 Task: Add a signature Gunner Ward containing With warm thanks and appreciation, Gunner Ward to email address softage.2@softage.net and add a label Goals
Action: Mouse moved to (226, 422)
Screenshot: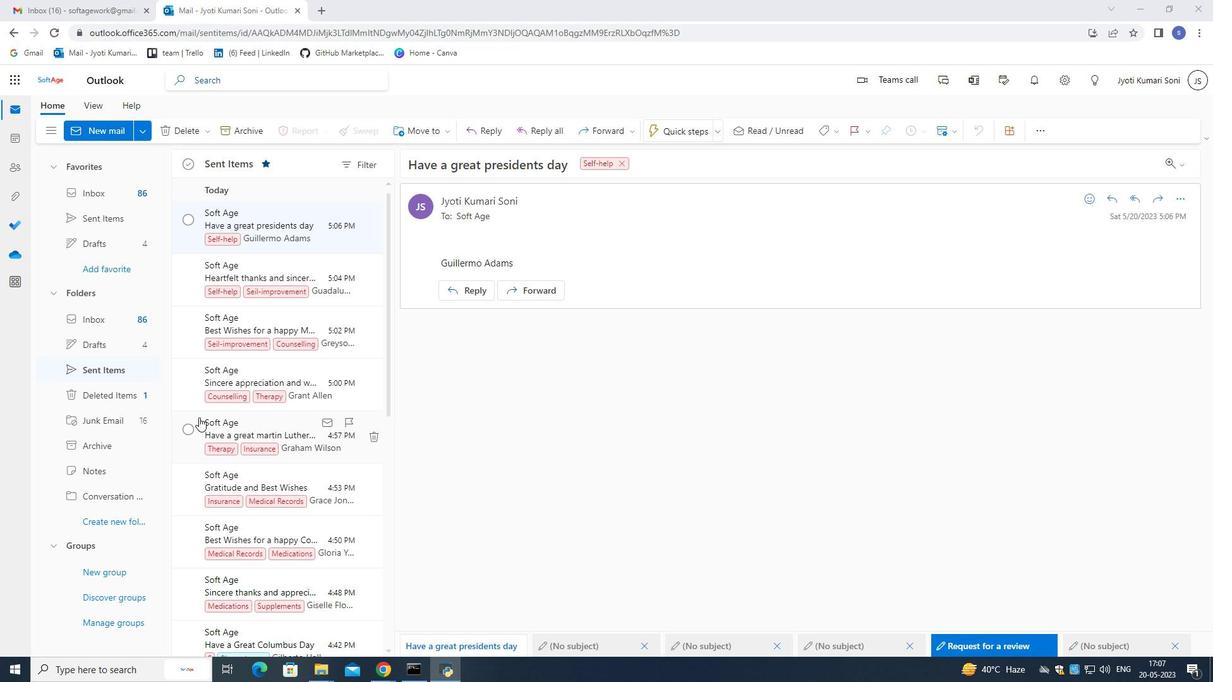 
Action: Mouse scrolled (226, 421) with delta (0, 0)
Screenshot: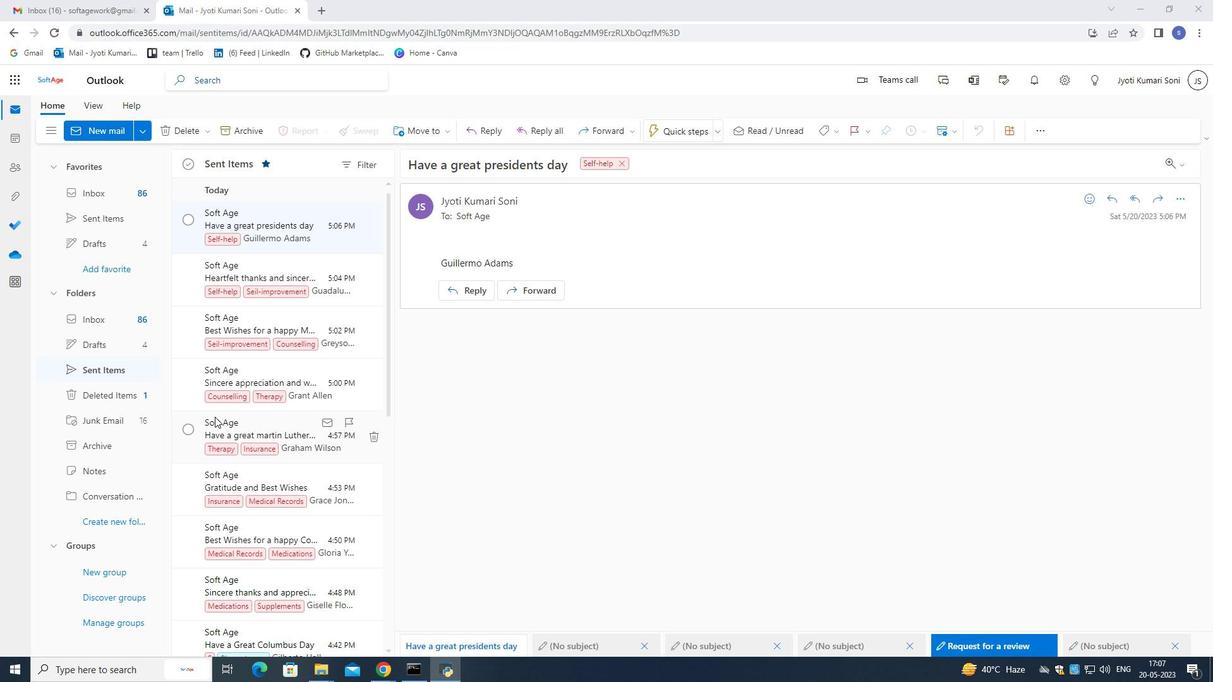 
Action: Mouse moved to (228, 422)
Screenshot: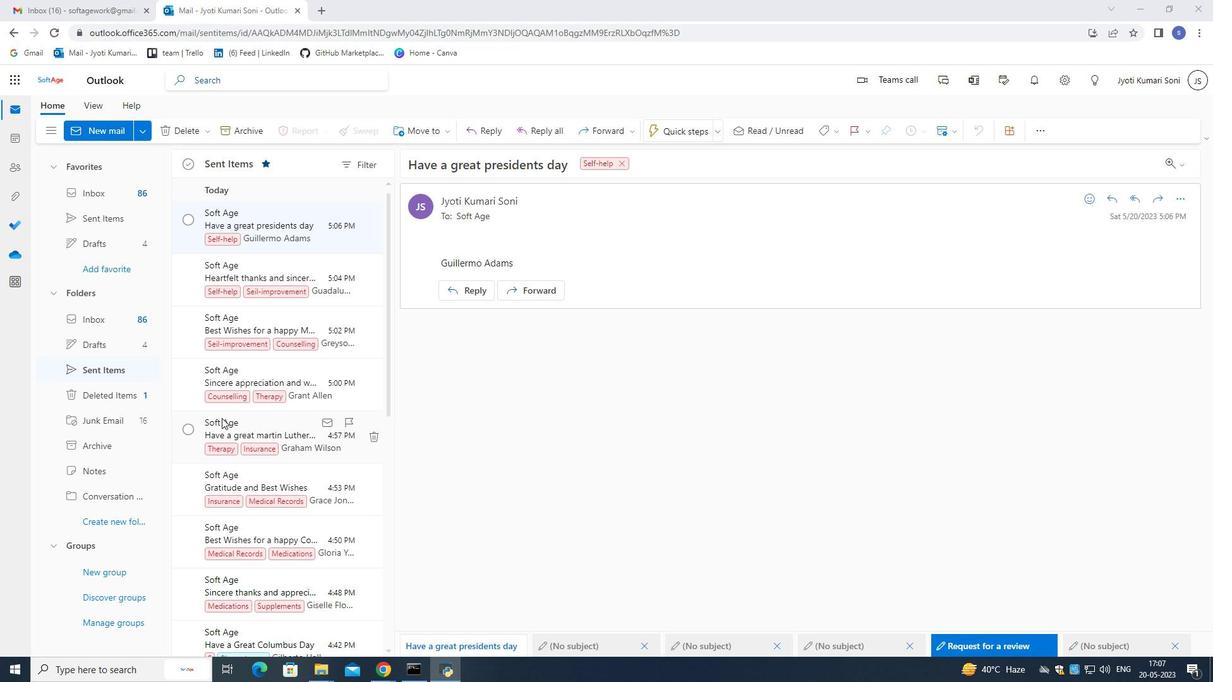 
Action: Mouse scrolled (228, 422) with delta (0, 0)
Screenshot: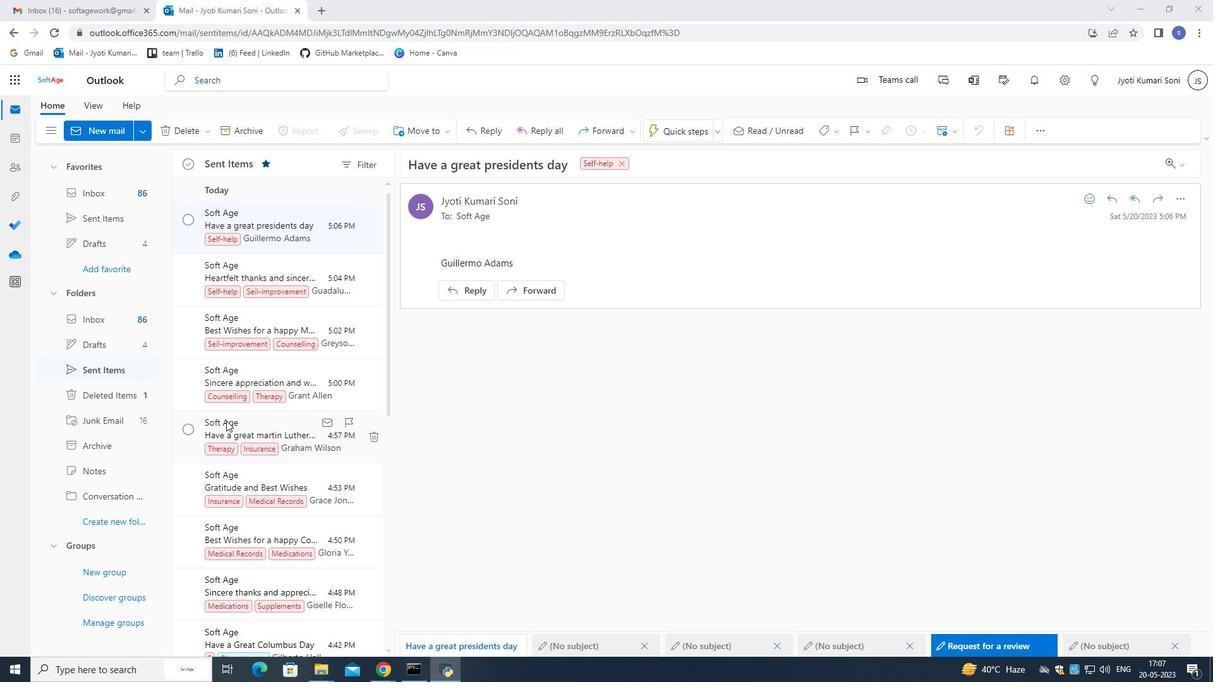 
Action: Mouse scrolled (228, 422) with delta (0, 0)
Screenshot: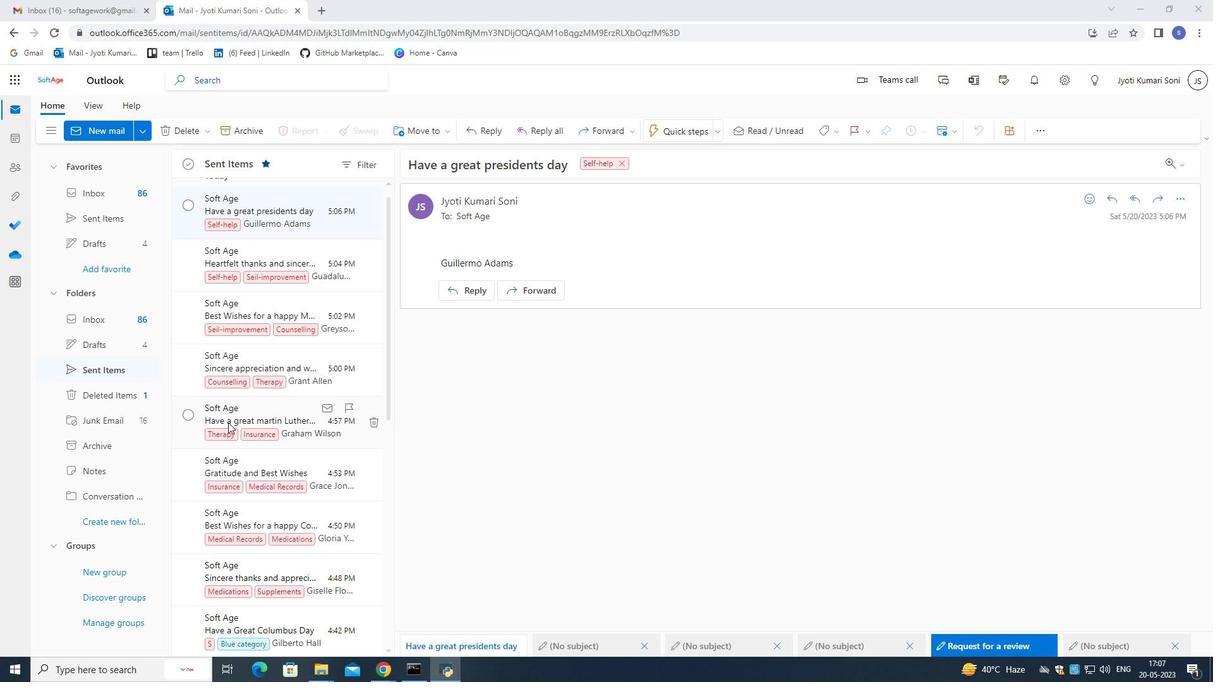 
Action: Mouse scrolled (228, 423) with delta (0, 0)
Screenshot: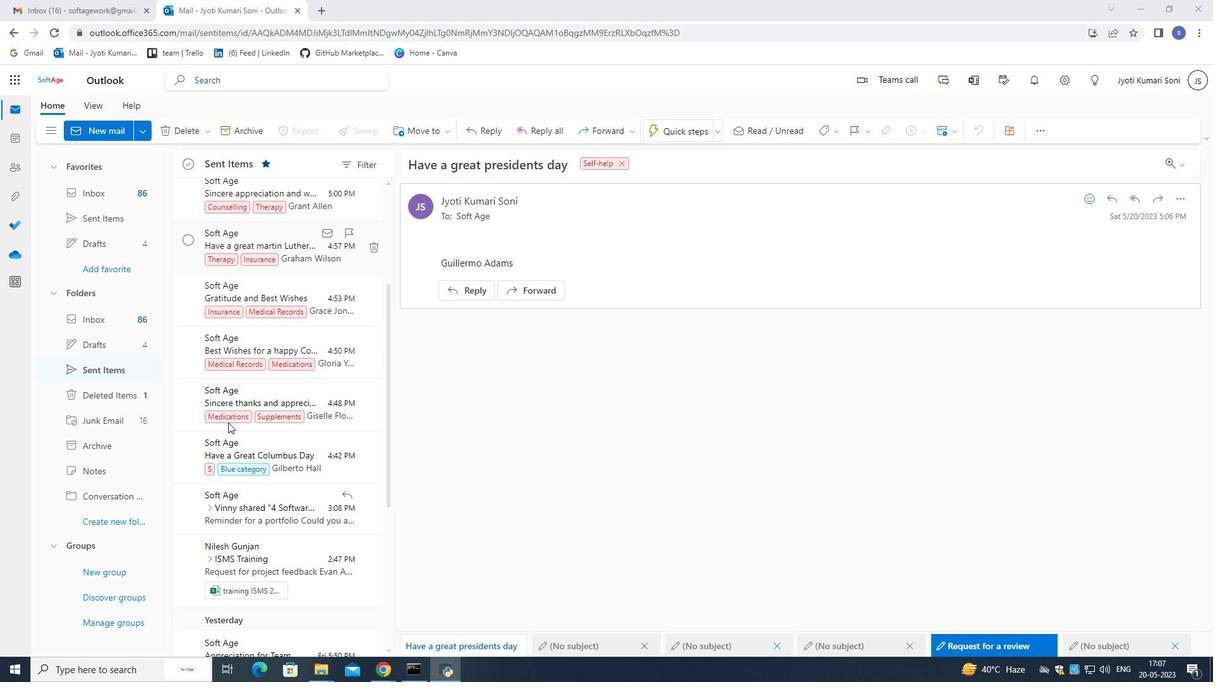 
Action: Mouse scrolled (228, 423) with delta (0, 0)
Screenshot: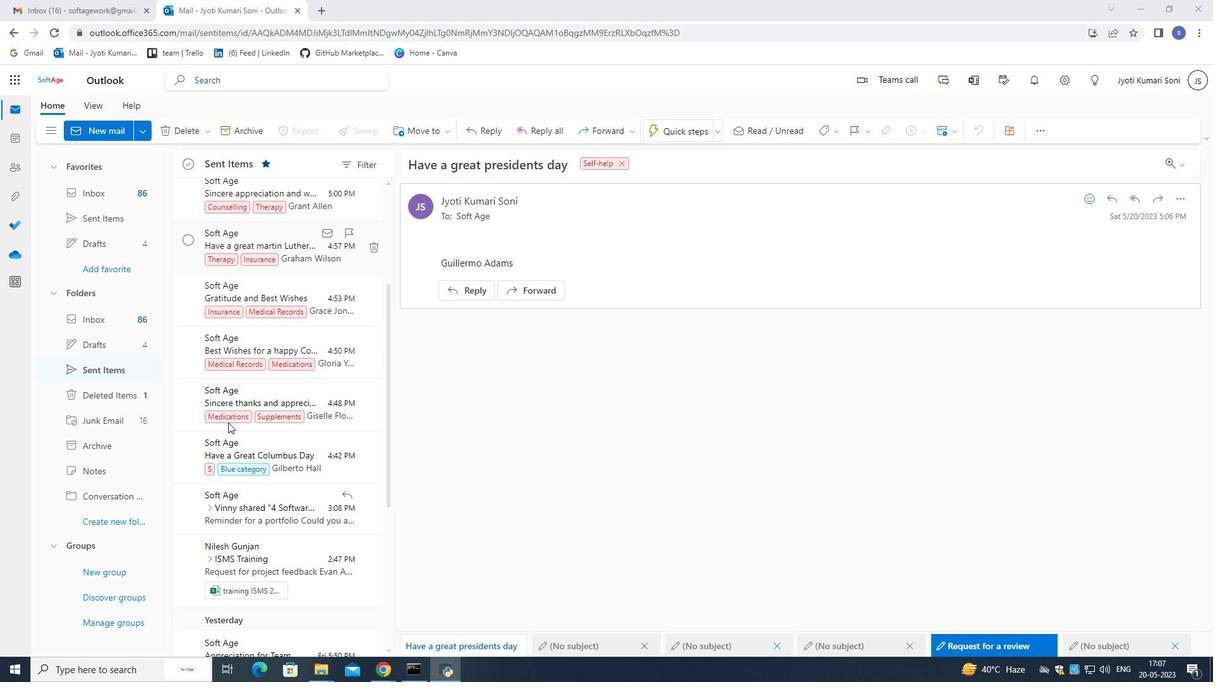 
Action: Mouse scrolled (228, 423) with delta (0, 0)
Screenshot: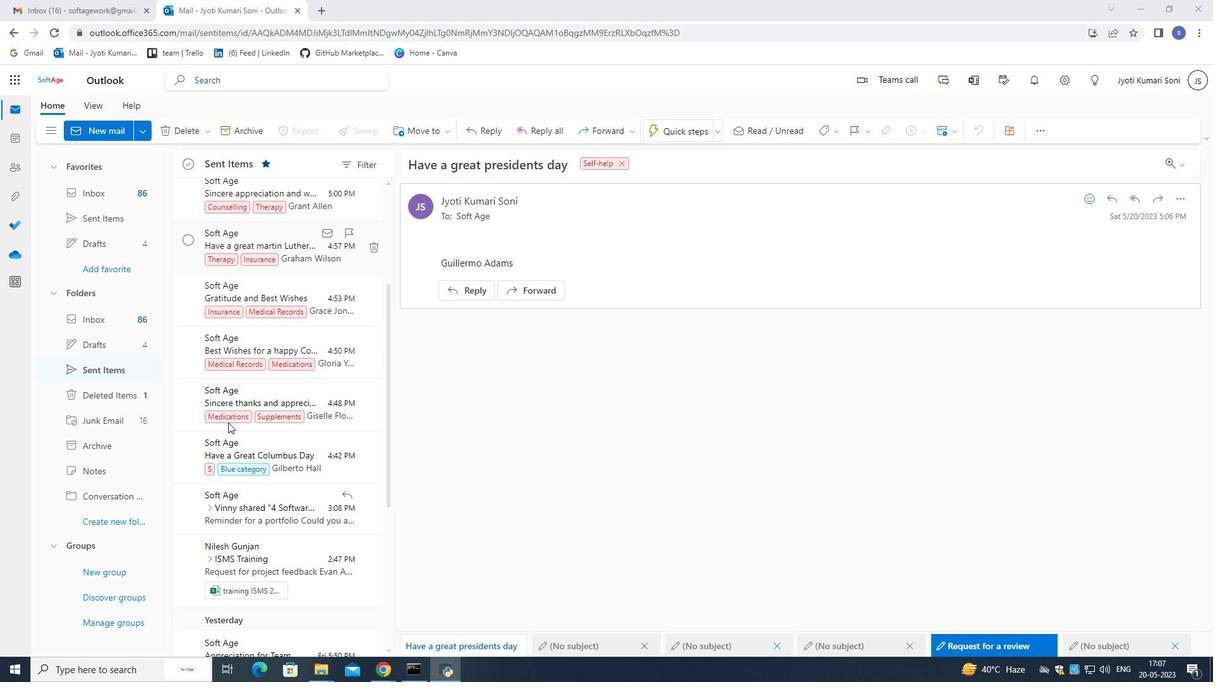 
Action: Mouse scrolled (228, 423) with delta (0, 0)
Screenshot: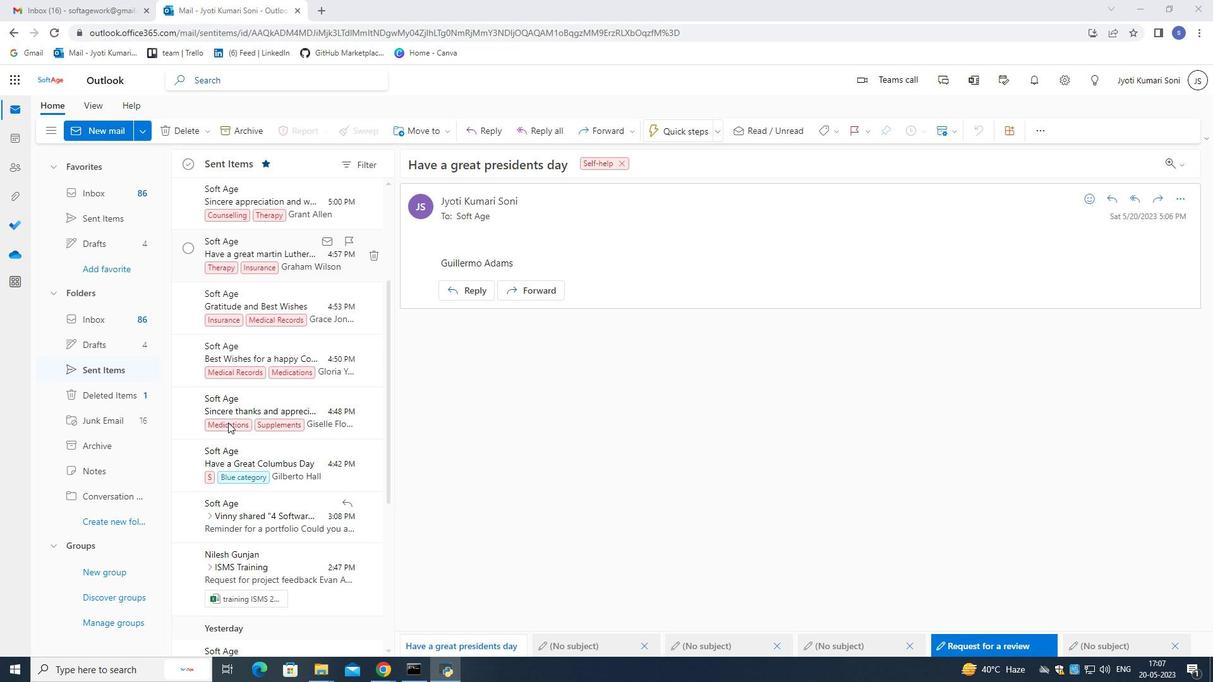 
Action: Mouse scrolled (228, 423) with delta (0, 0)
Screenshot: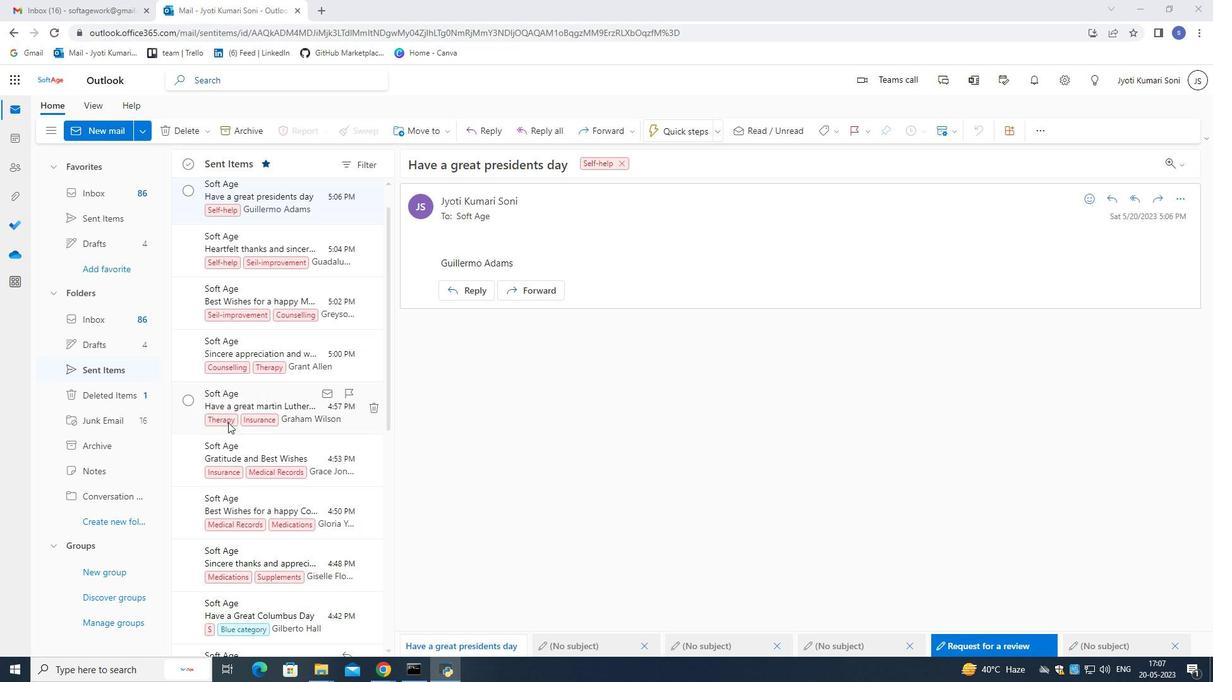 
Action: Mouse scrolled (228, 423) with delta (0, 0)
Screenshot: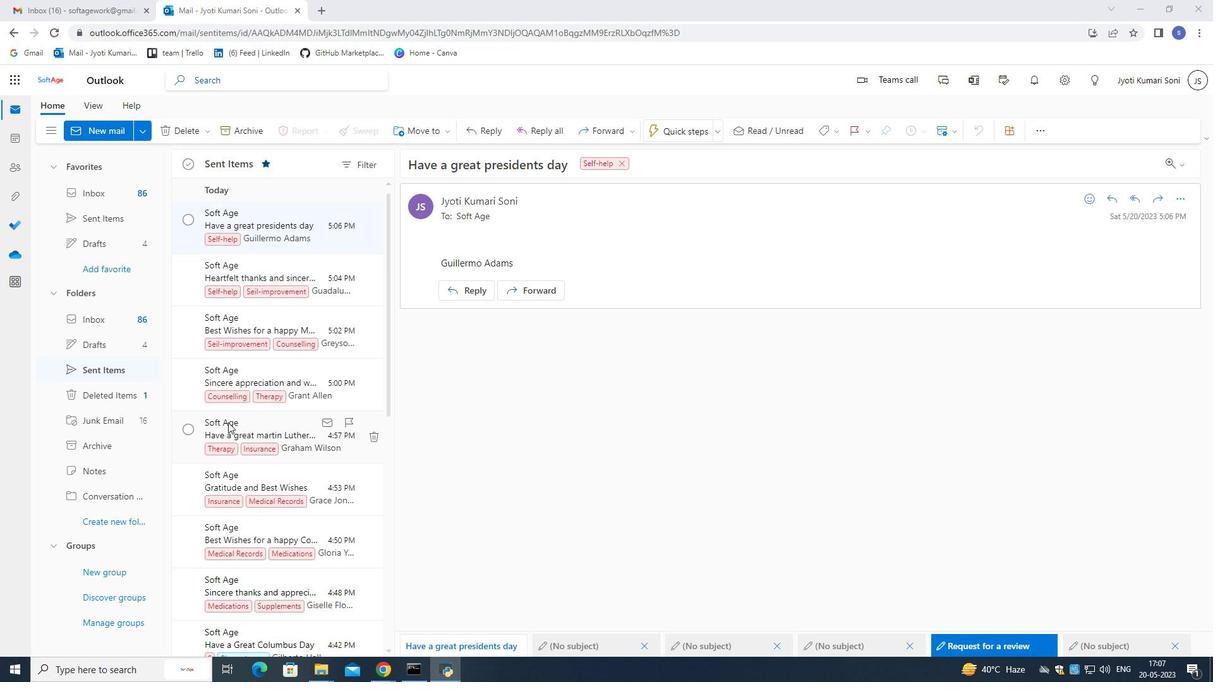 
Action: Mouse moved to (104, 131)
Screenshot: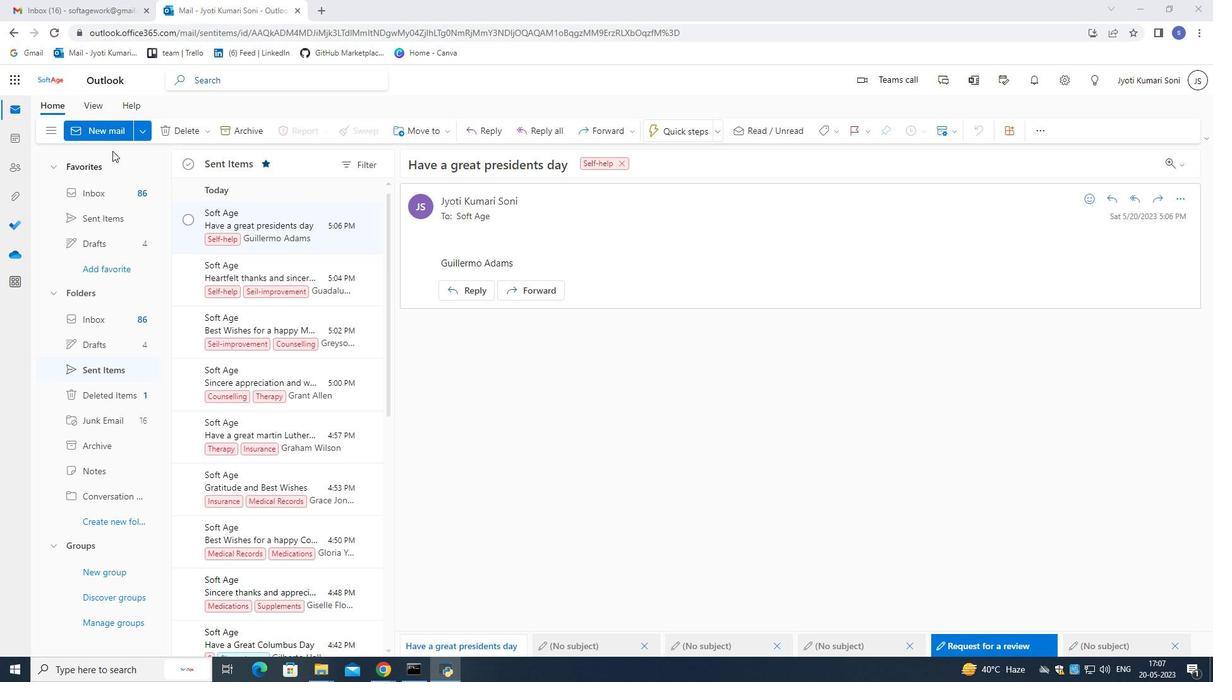 
Action: Mouse pressed left at (104, 131)
Screenshot: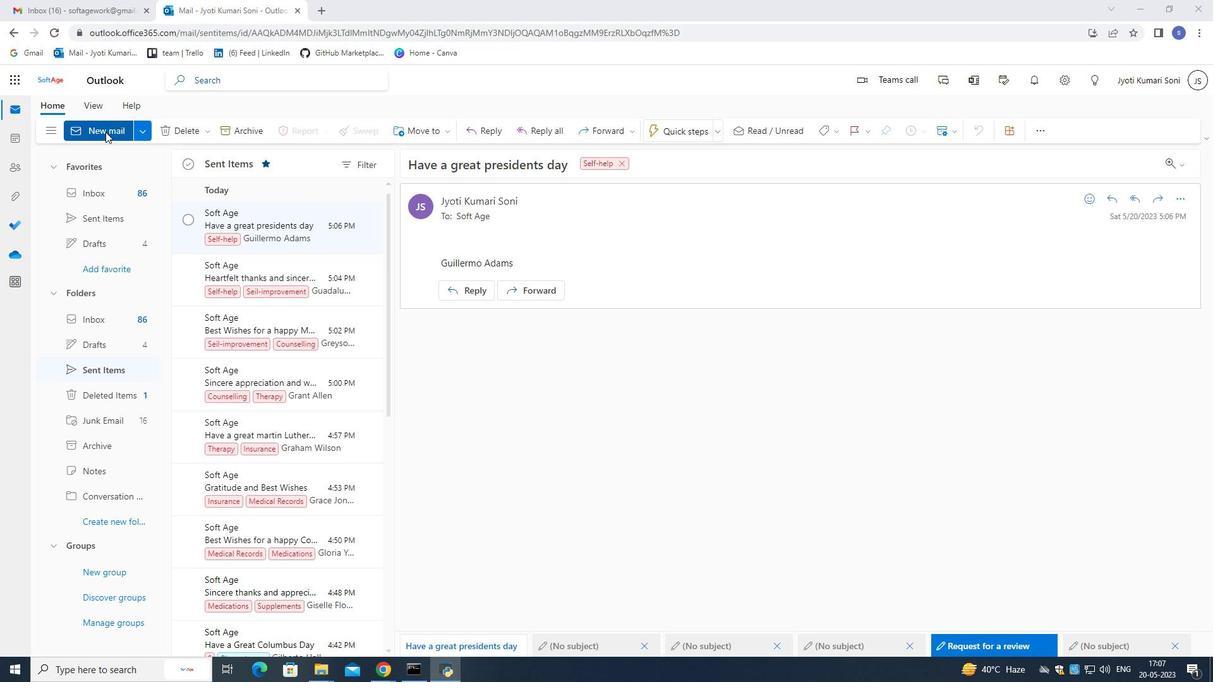 
Action: Mouse moved to (865, 131)
Screenshot: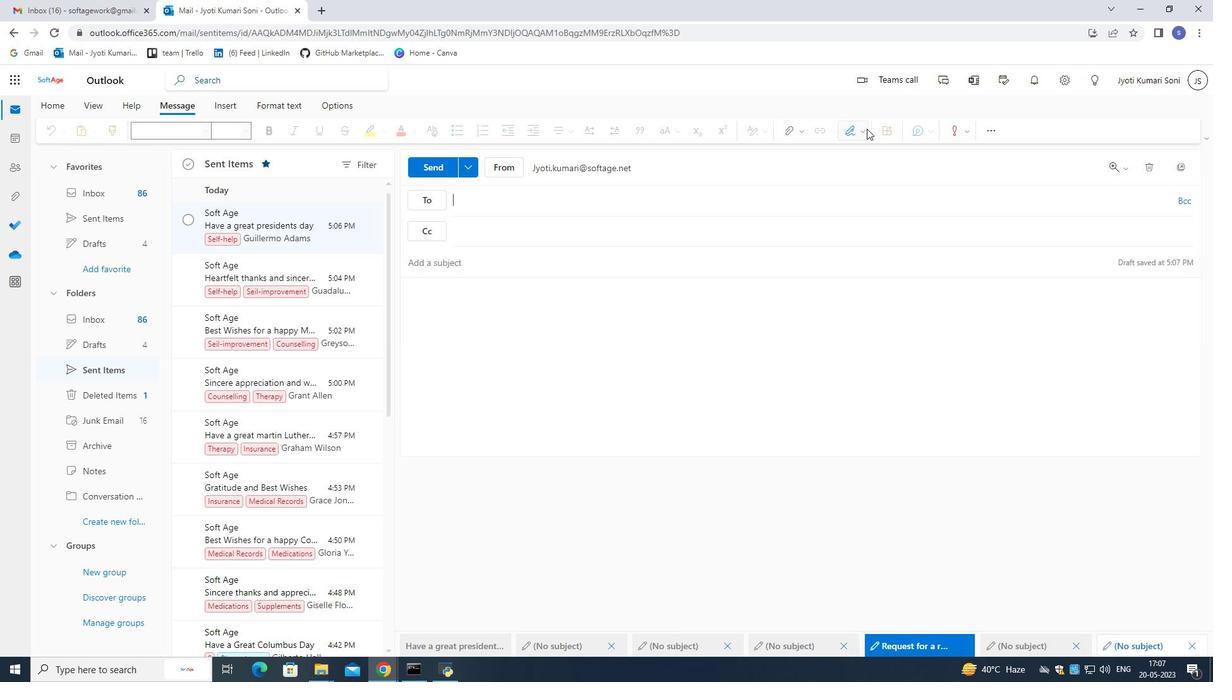 
Action: Mouse pressed left at (865, 131)
Screenshot: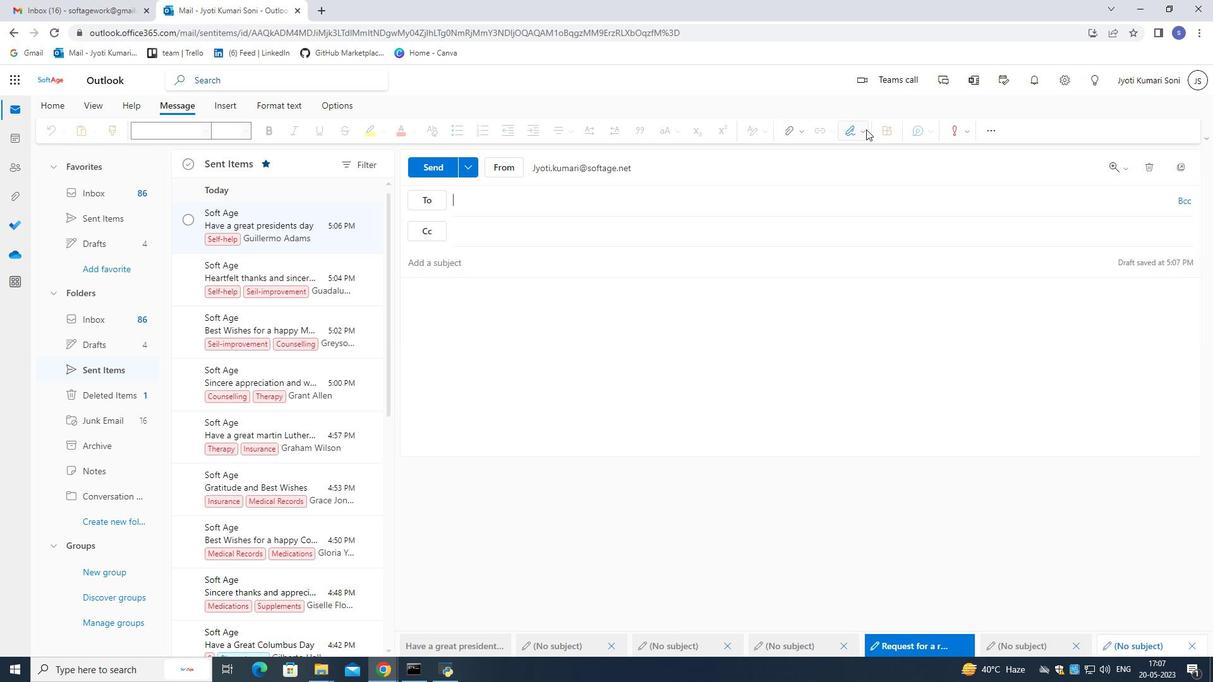 
Action: Mouse moved to (836, 527)
Screenshot: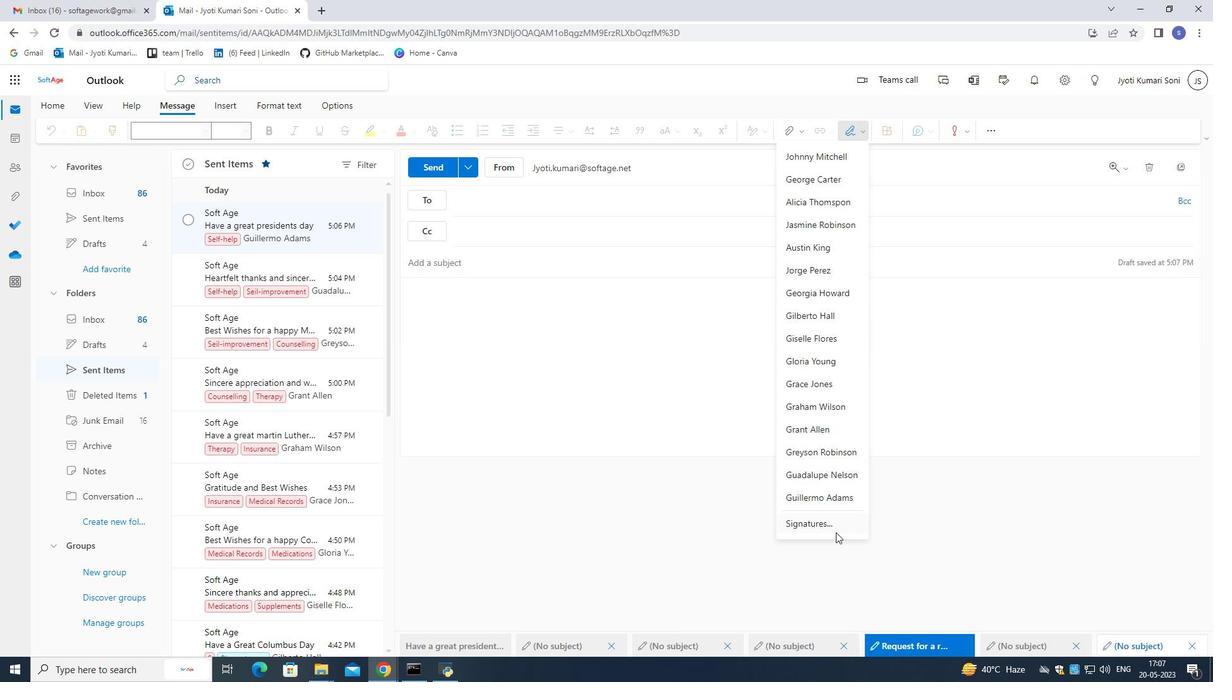 
Action: Mouse pressed left at (836, 527)
Screenshot: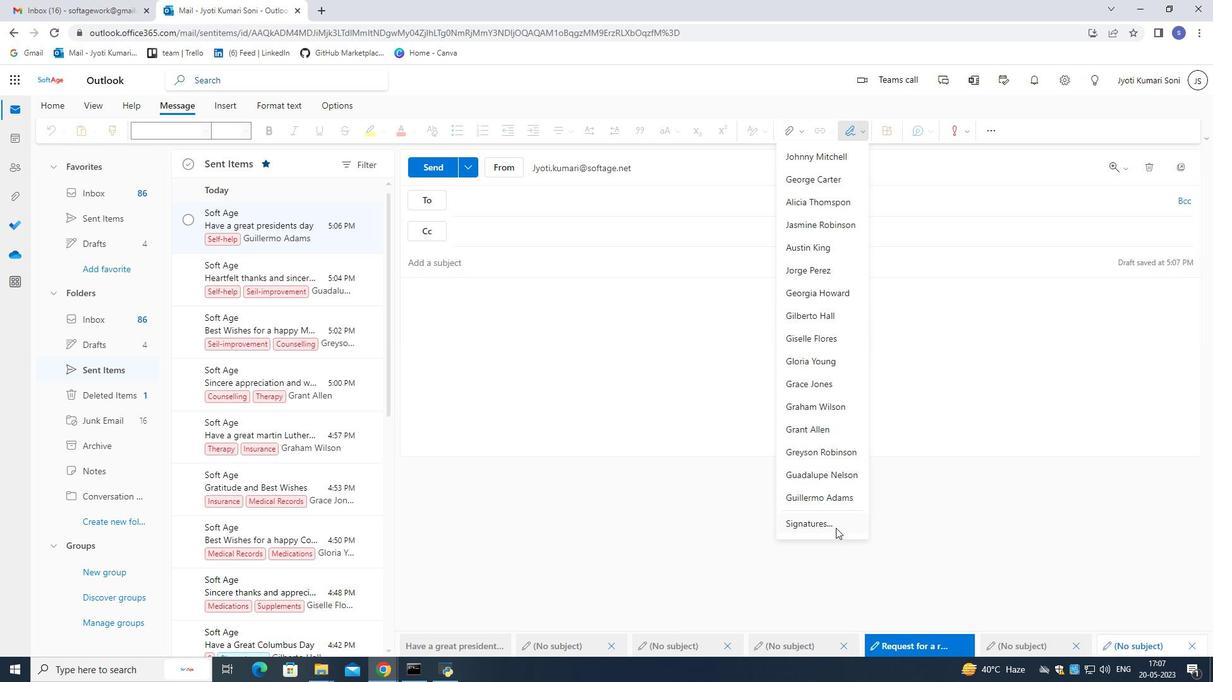 
Action: Key pressed <Key.shift>Ward<Key.space><Key.shift><Key.shift><Key.shift><Key.shift><Key.shift><Key.shift><Key.shift><Key.shift><Key.shift><Key.shift><Key.shift><Key.shift><Key.shift><Key.shift><Key.shift><Key.shift><Key.shift><Key.shift><Key.shift><Key.shift><Key.shift><Key.shift><Key.shift><Key.shift><Key.shift><Key.shift><Key.shift><Key.shift><Key.shift><Key.shift><Key.shift><Key.shift><Key.left><Key.left><Key.left><Key.left><Key.backspace><Key.backspace><Key.backspace><Key.delete><Key.delete><Key.delete><Key.delete>
Screenshot: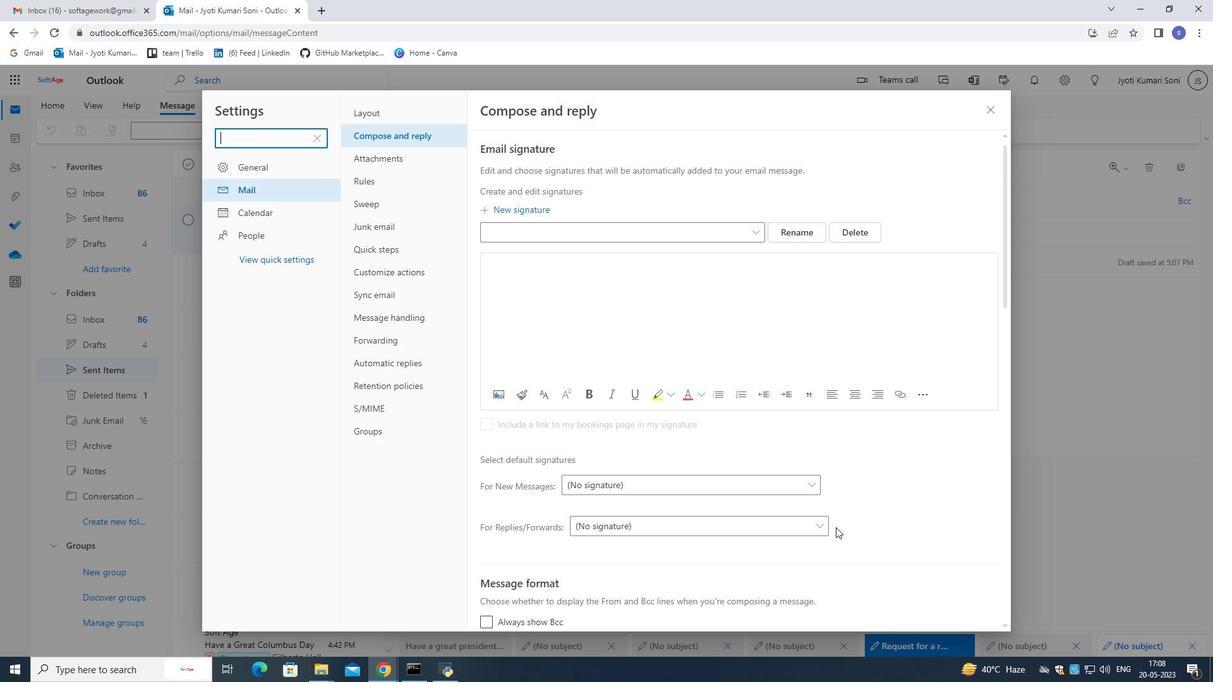 
Action: Mouse moved to (800, 229)
Screenshot: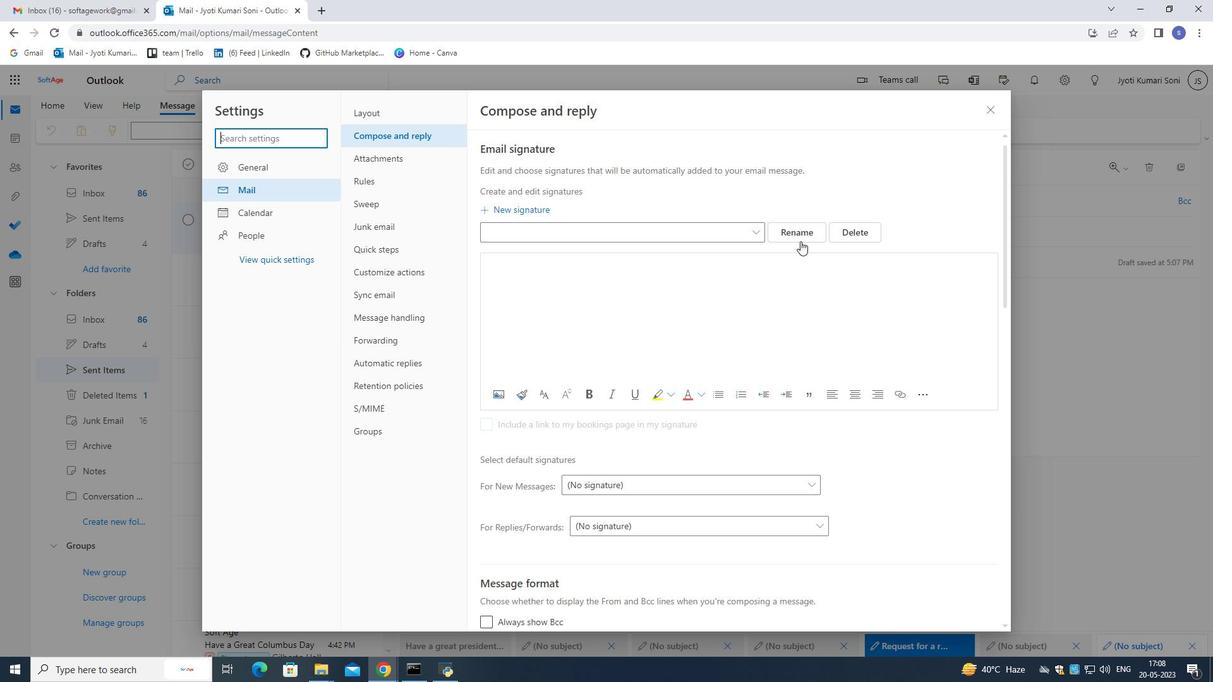 
Action: Mouse pressed left at (800, 229)
Screenshot: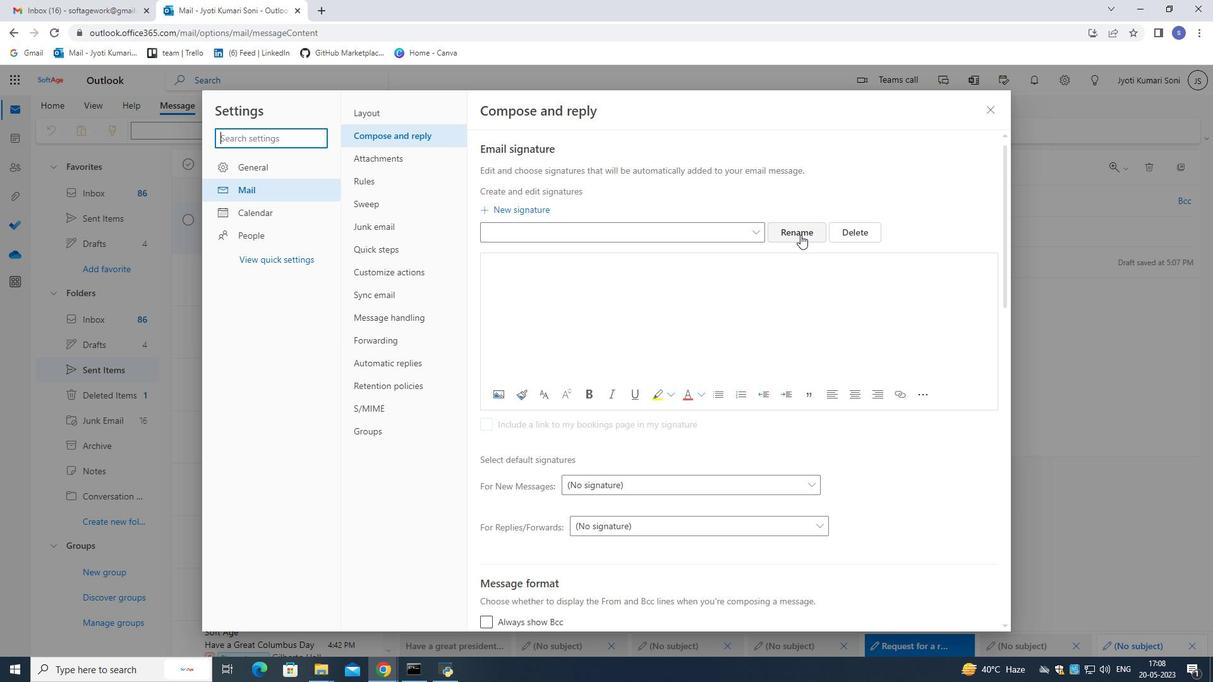 
Action: Mouse pressed left at (800, 229)
Screenshot: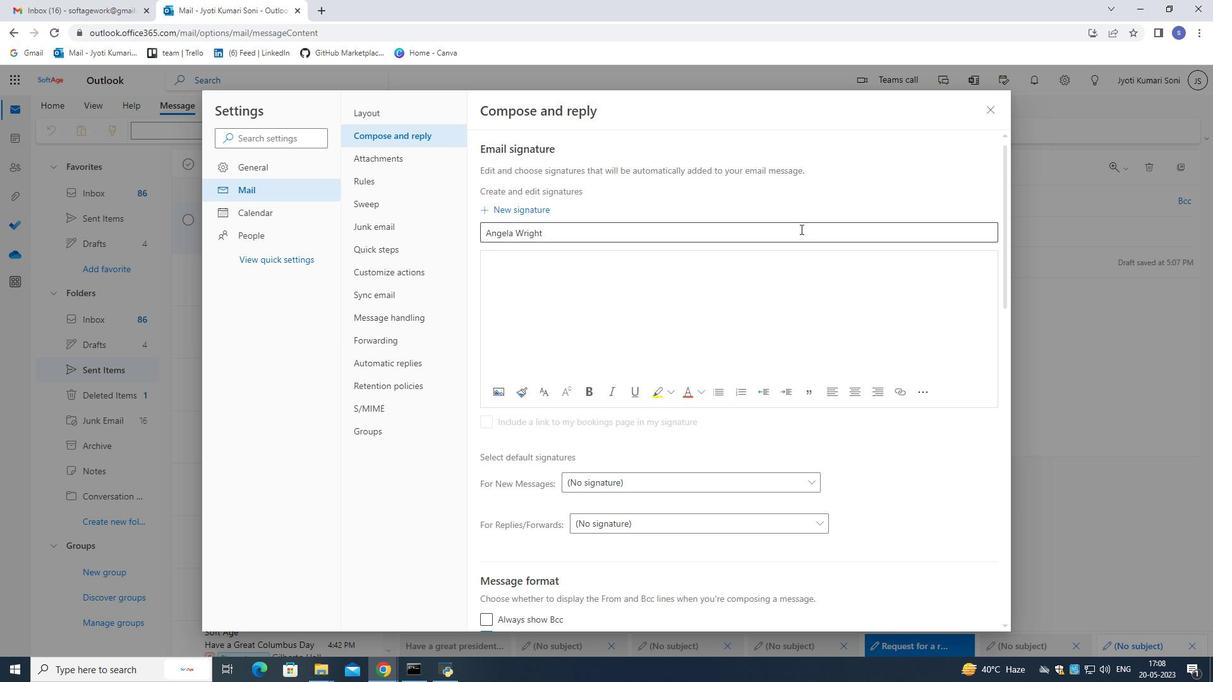 
Action: Mouse pressed left at (800, 229)
Screenshot: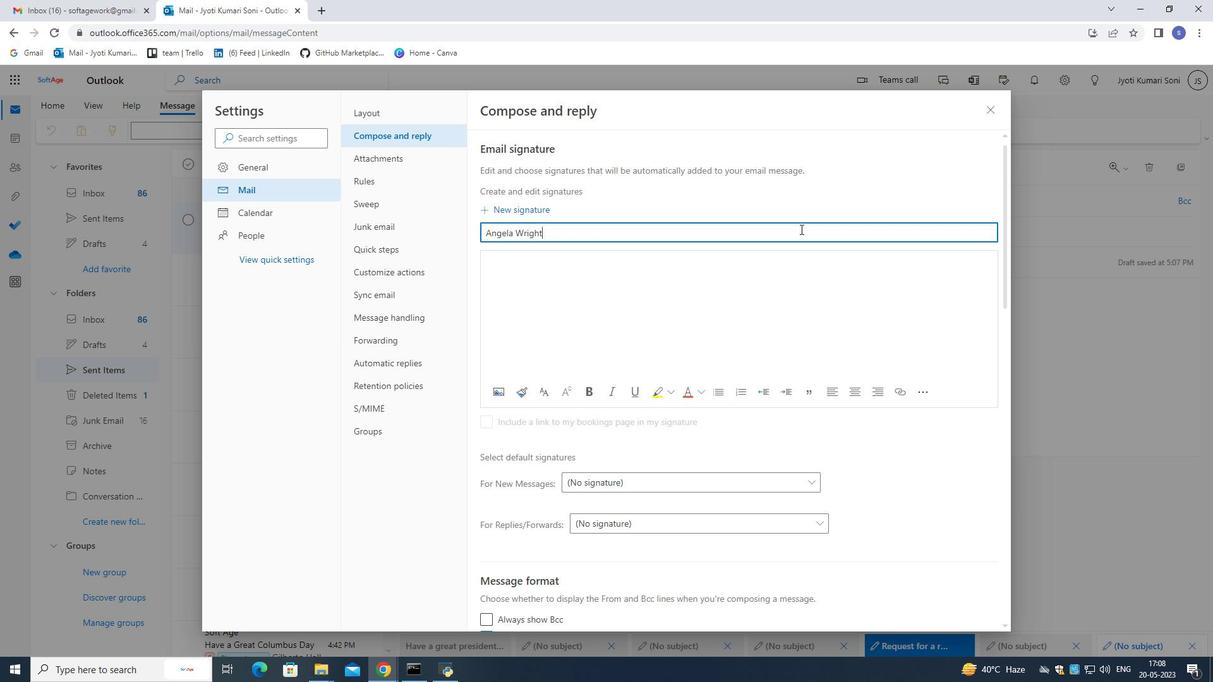 
Action: Mouse pressed left at (800, 229)
Screenshot: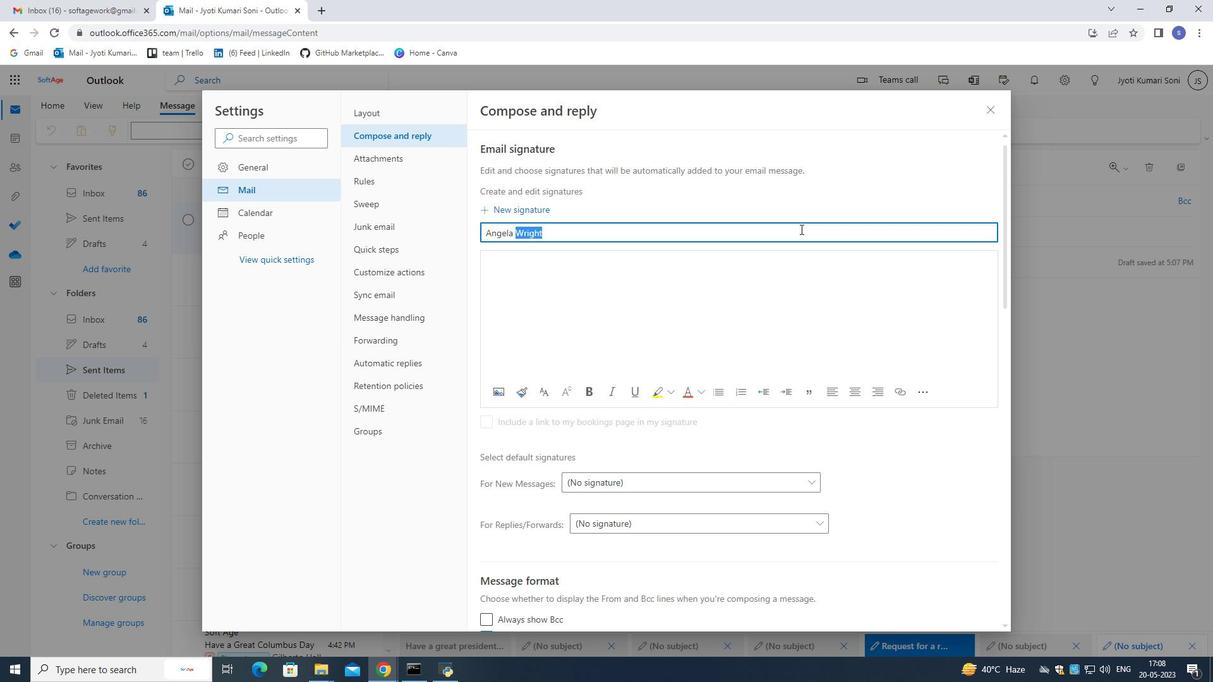 
Action: Key pressed <Key.shift><Key.shift><Key.shift><Key.shift><Key.shift><Key.shift><Key.shift><Key.shift><Key.shift><Key.shift><Key.shift><Key.shift><Key.shift><Key.shift><Key.shift><Key.shift><Key.shift><Key.shift><Key.shift><Key.shift><Key.shift><Key.shift><Key.shift><Key.shift><Key.shift><Key.shift><Key.shift><Key.shift><Key.shift><Key.shift><Key.shift><Key.shift><Key.shift><Key.shift><Key.shift><Key.shift><Key.shift><Key.shift><Key.shift><Key.shift><Key.shift><Key.shift><Key.shift><Key.shift><Key.shift><Key.shift>Gunner<Key.space><Key.shift>Ward
Screenshot: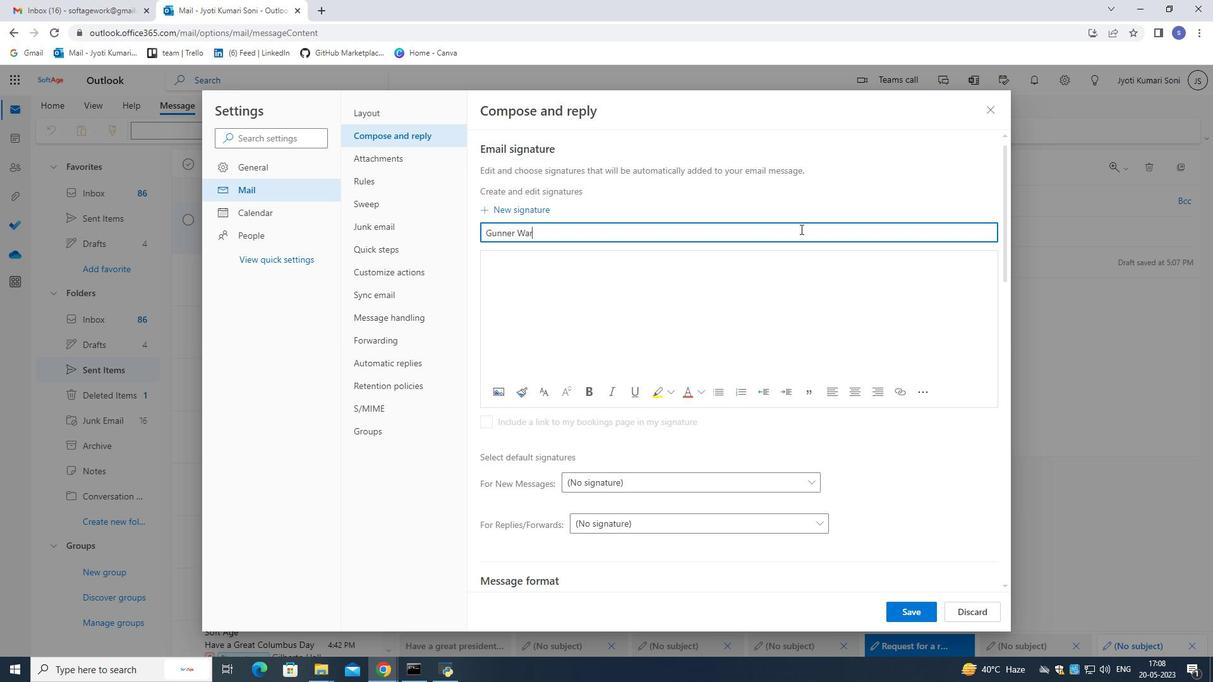 
Action: Mouse pressed left at (800, 229)
Screenshot: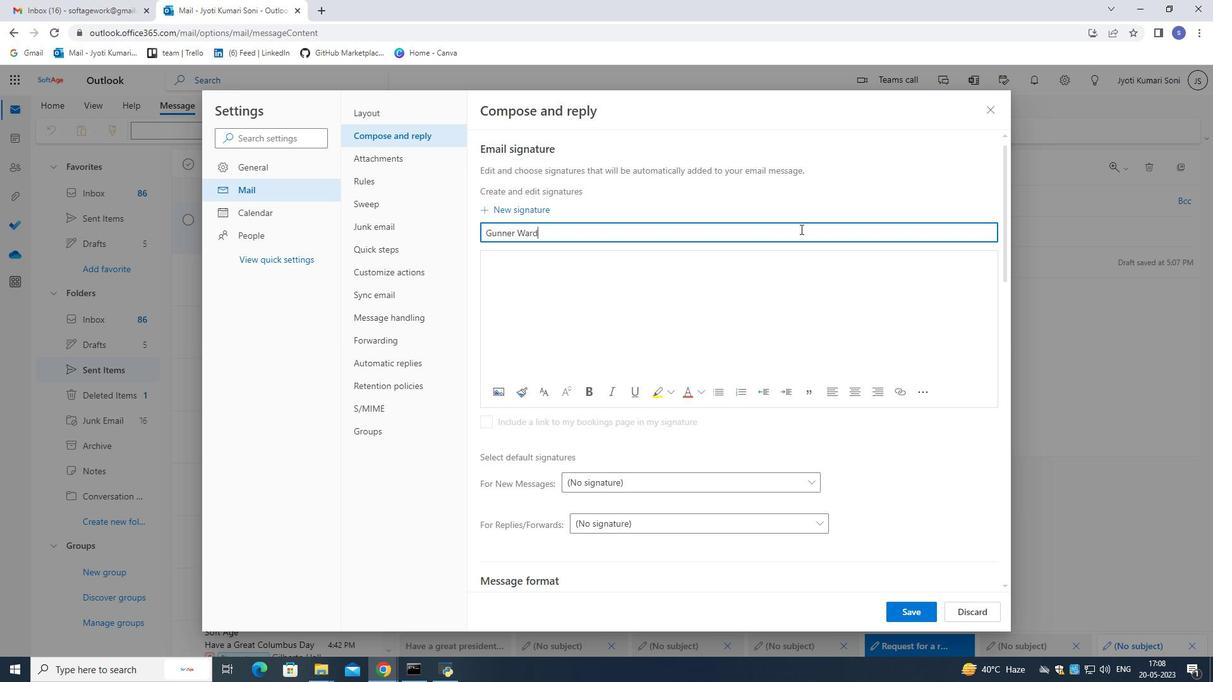 
Action: Mouse pressed left at (800, 229)
Screenshot: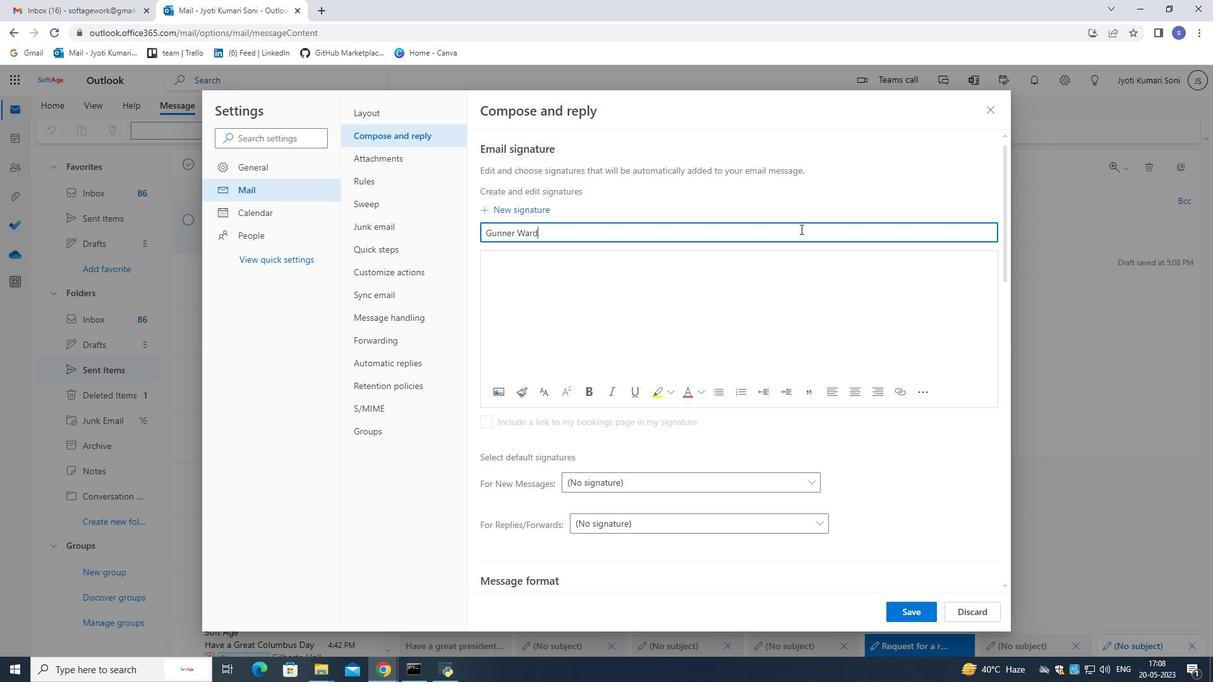 
Action: Mouse pressed left at (800, 229)
Screenshot: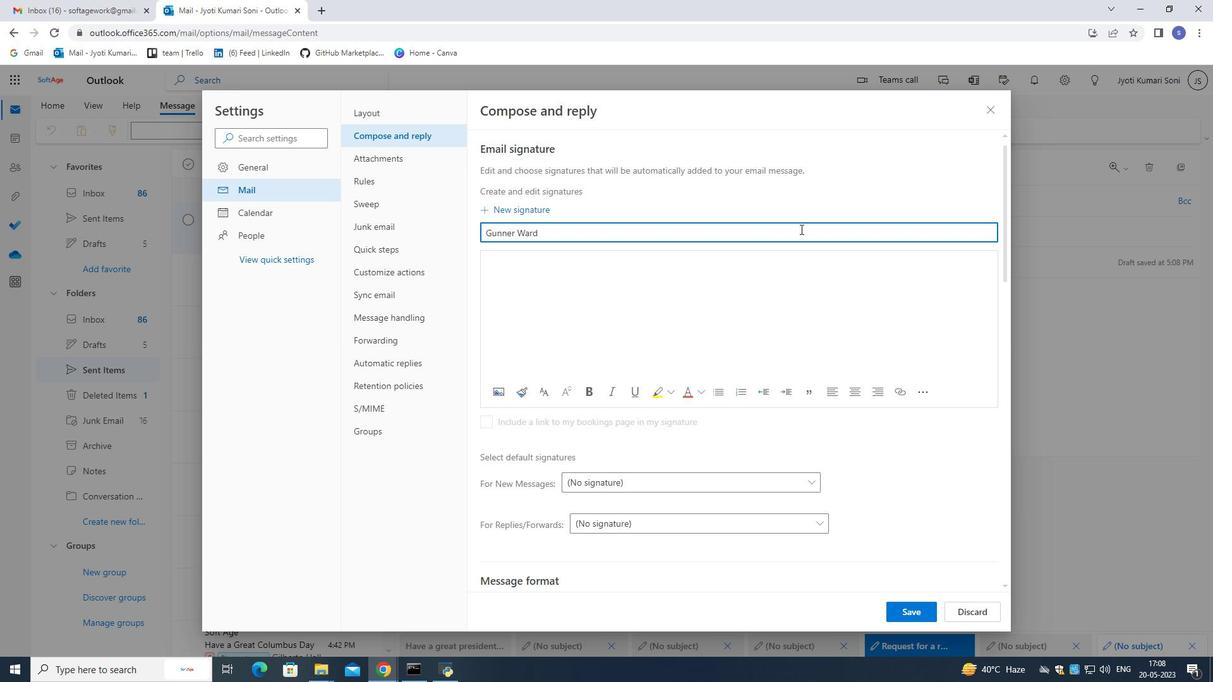 
Action: Mouse pressed left at (800, 229)
Screenshot: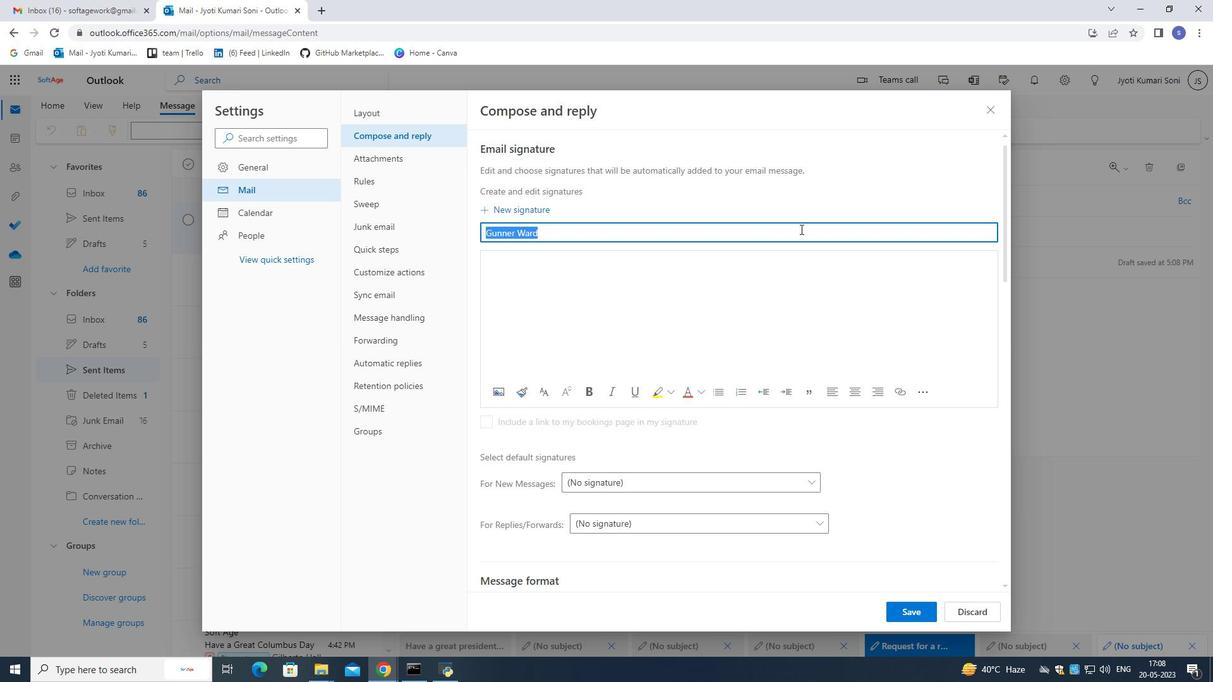 
Action: Key pressed ctrl+C
Screenshot: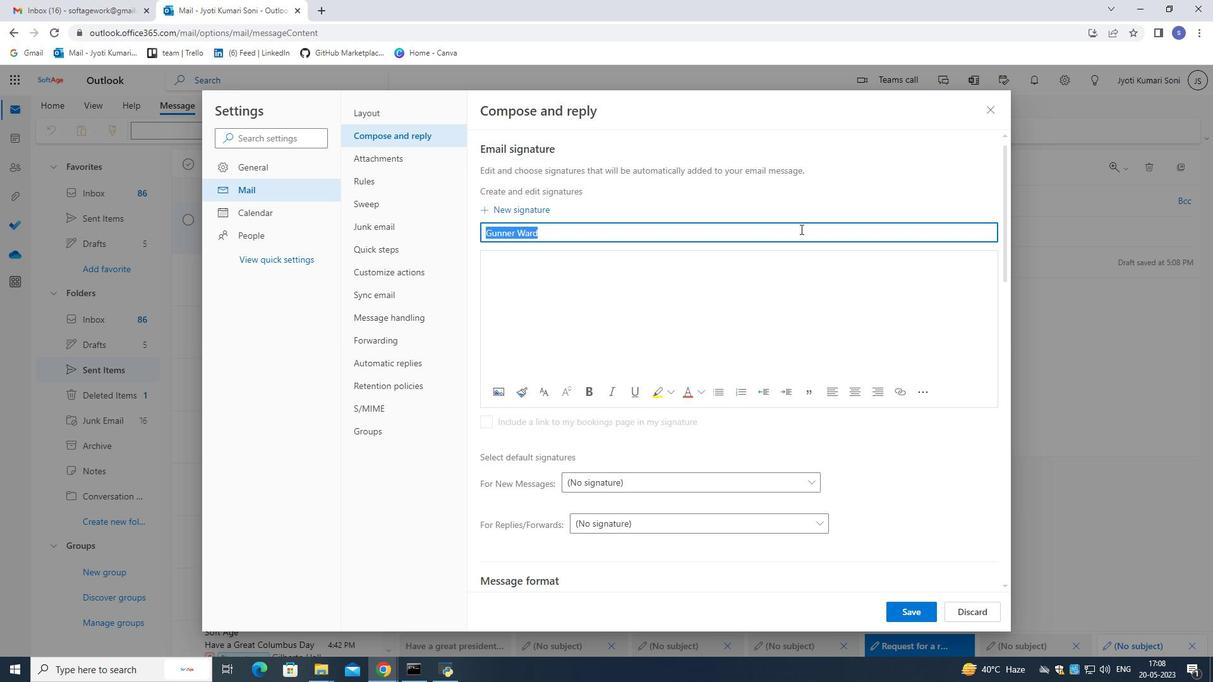 
Action: Mouse moved to (800, 274)
Screenshot: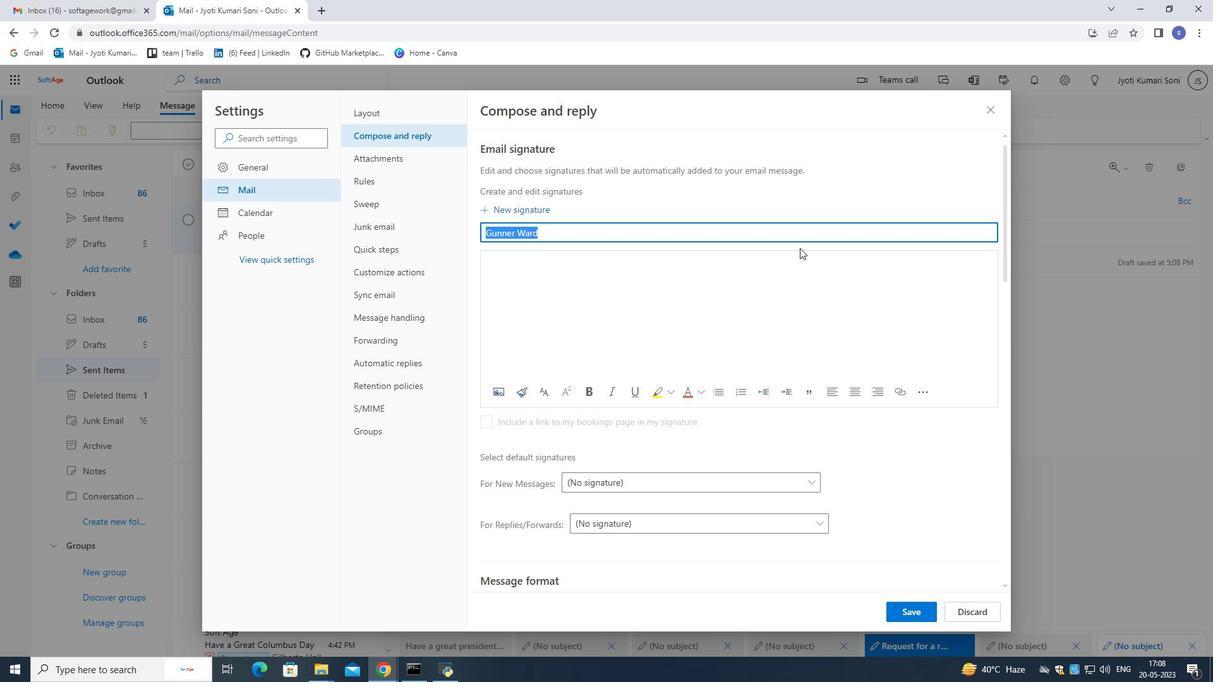 
Action: Mouse pressed left at (800, 274)
Screenshot: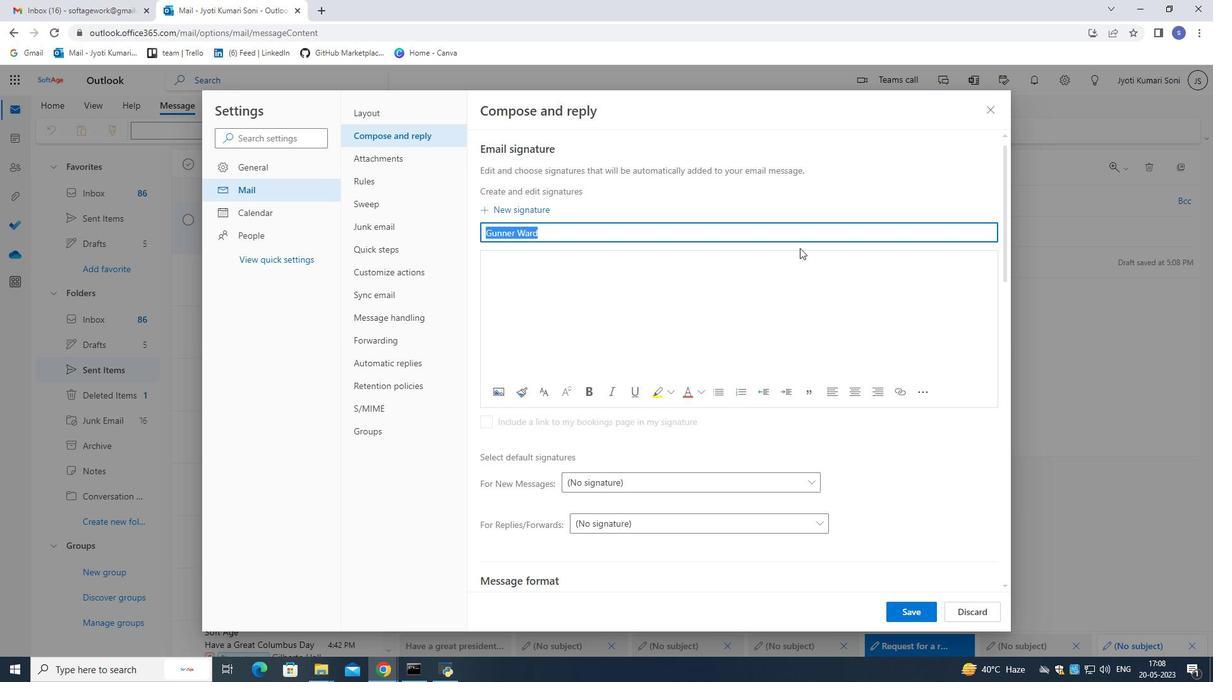 
Action: Key pressed ctrl+V
Screenshot: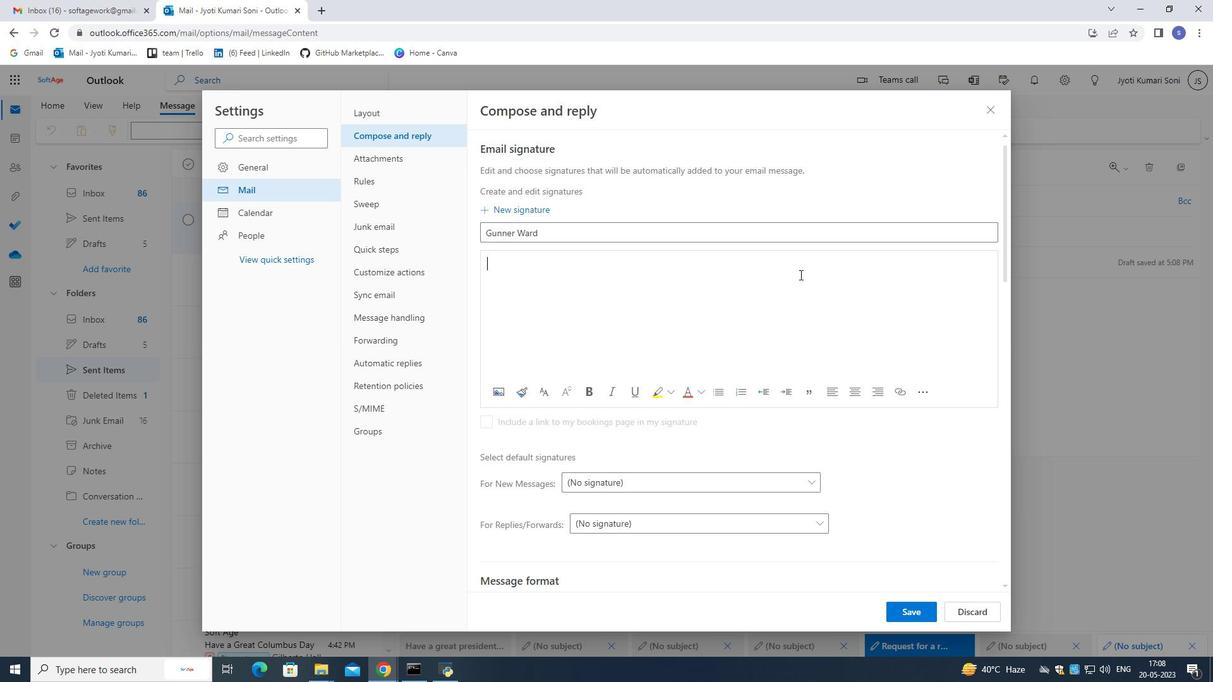 
Action: Mouse moved to (912, 610)
Screenshot: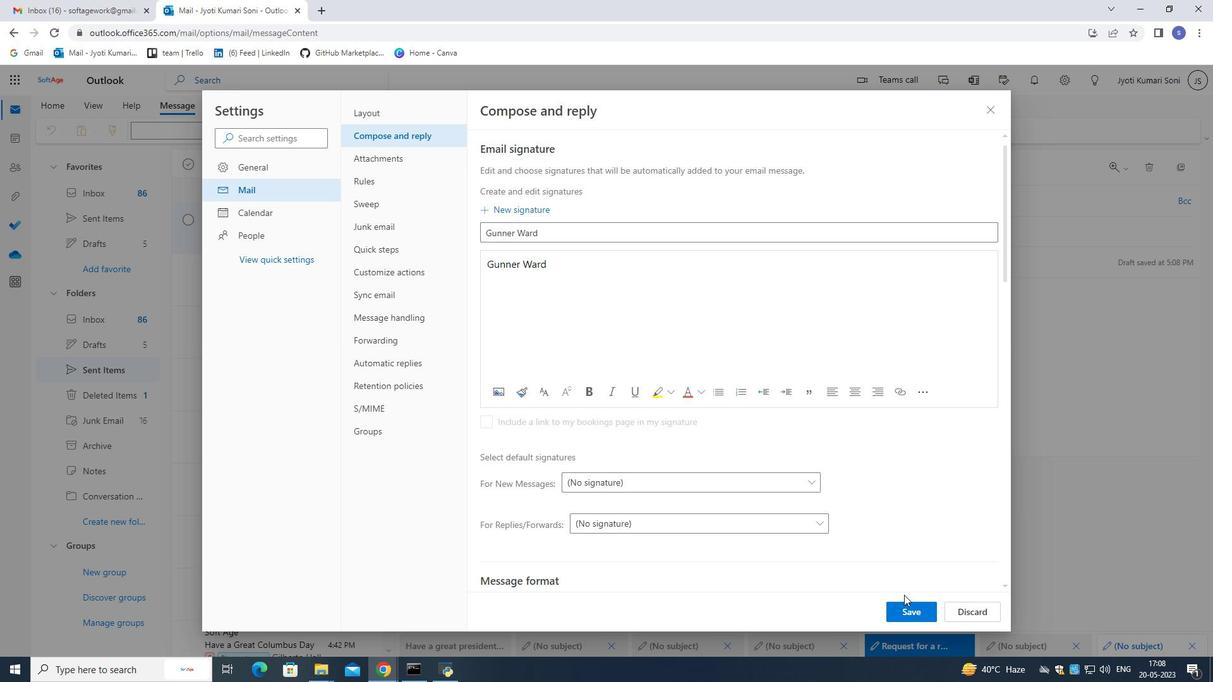 
Action: Mouse pressed left at (912, 610)
Screenshot: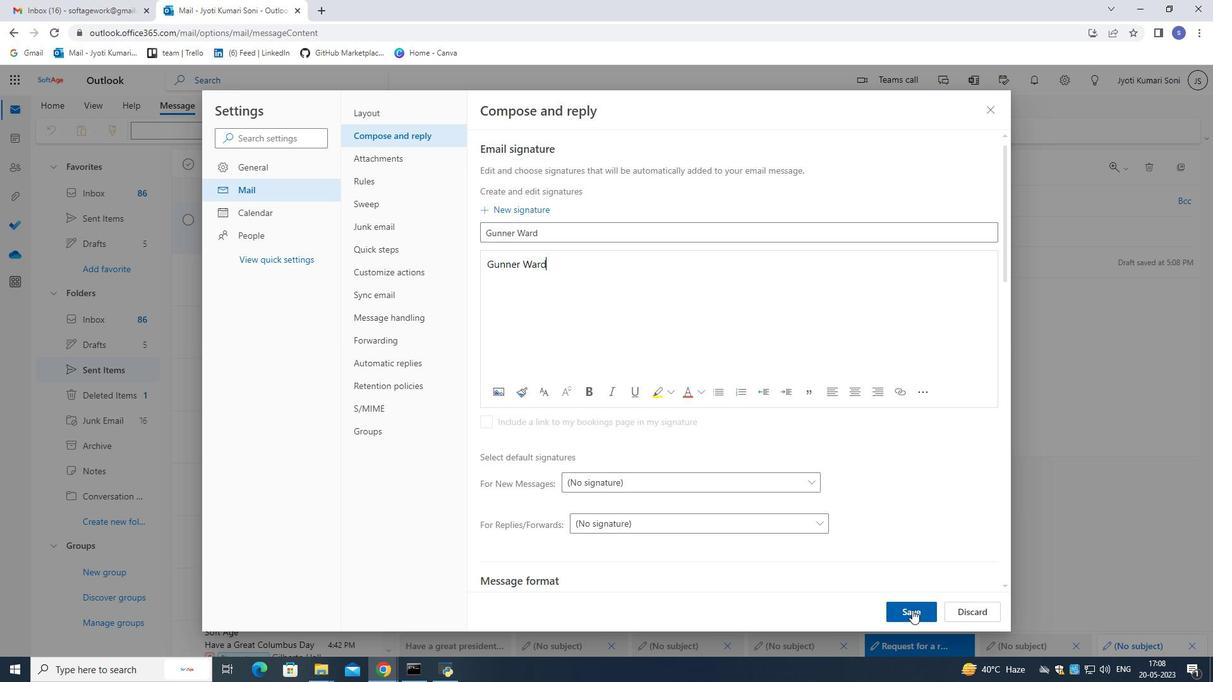 
Action: Mouse moved to (990, 109)
Screenshot: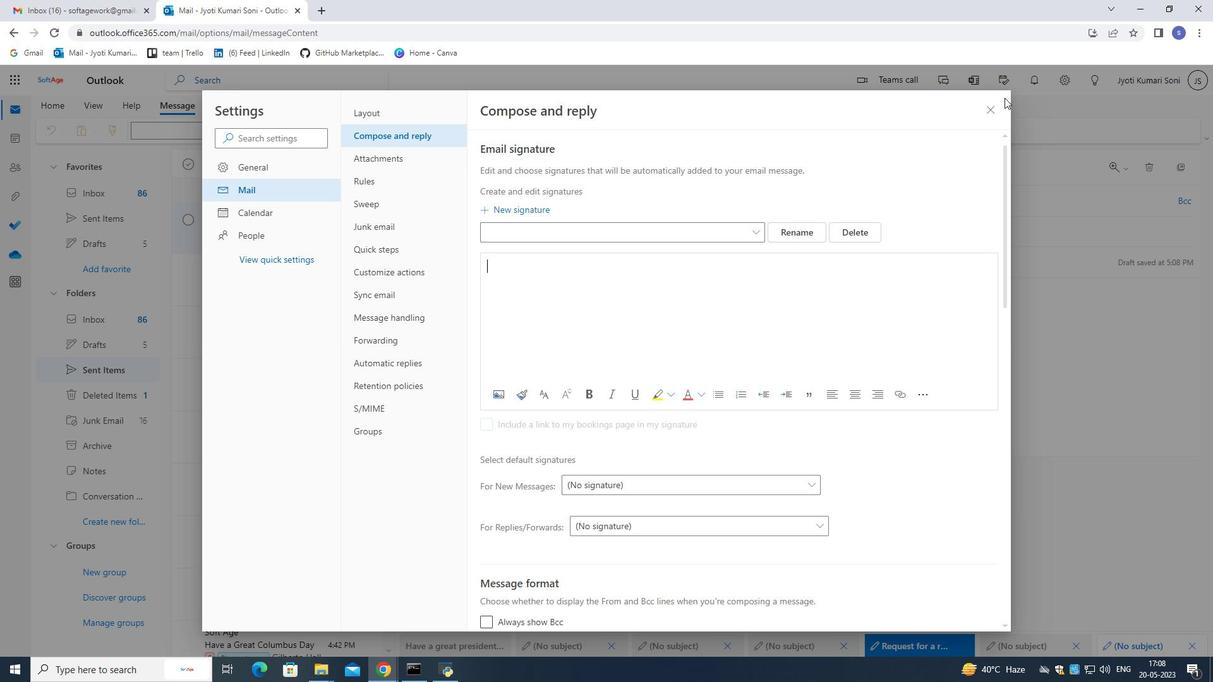 
Action: Mouse pressed left at (990, 109)
Screenshot: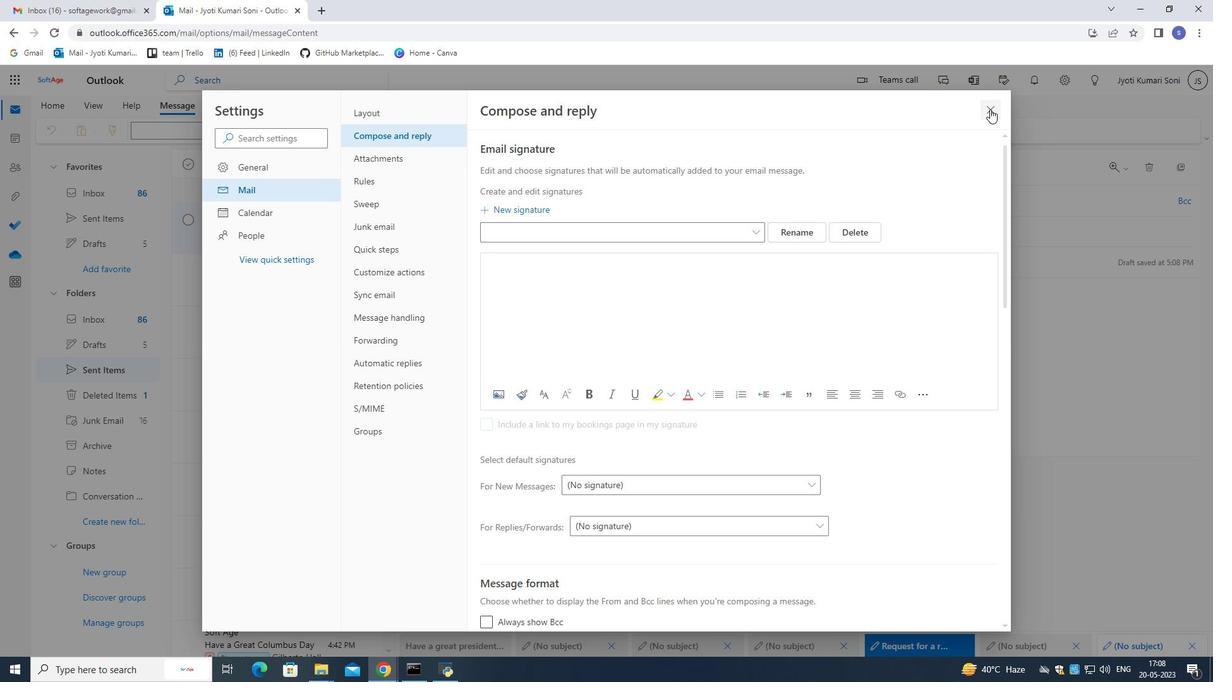 
Action: Mouse moved to (695, 199)
Screenshot: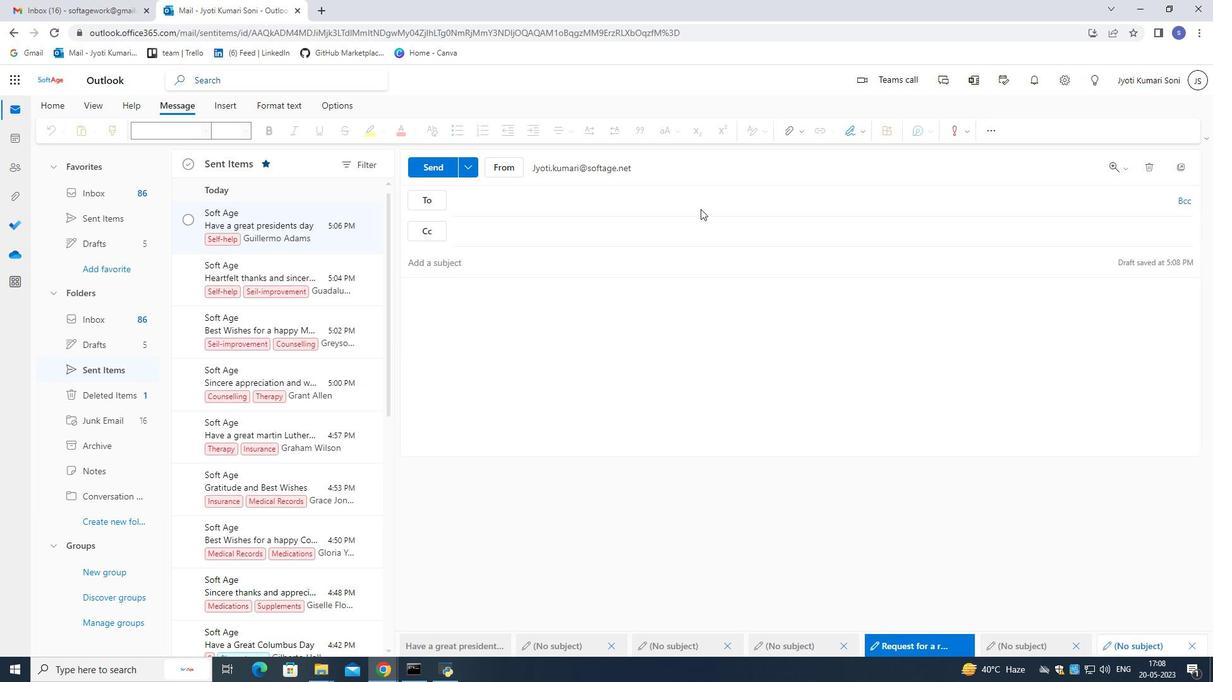
Action: Mouse pressed left at (695, 199)
Screenshot: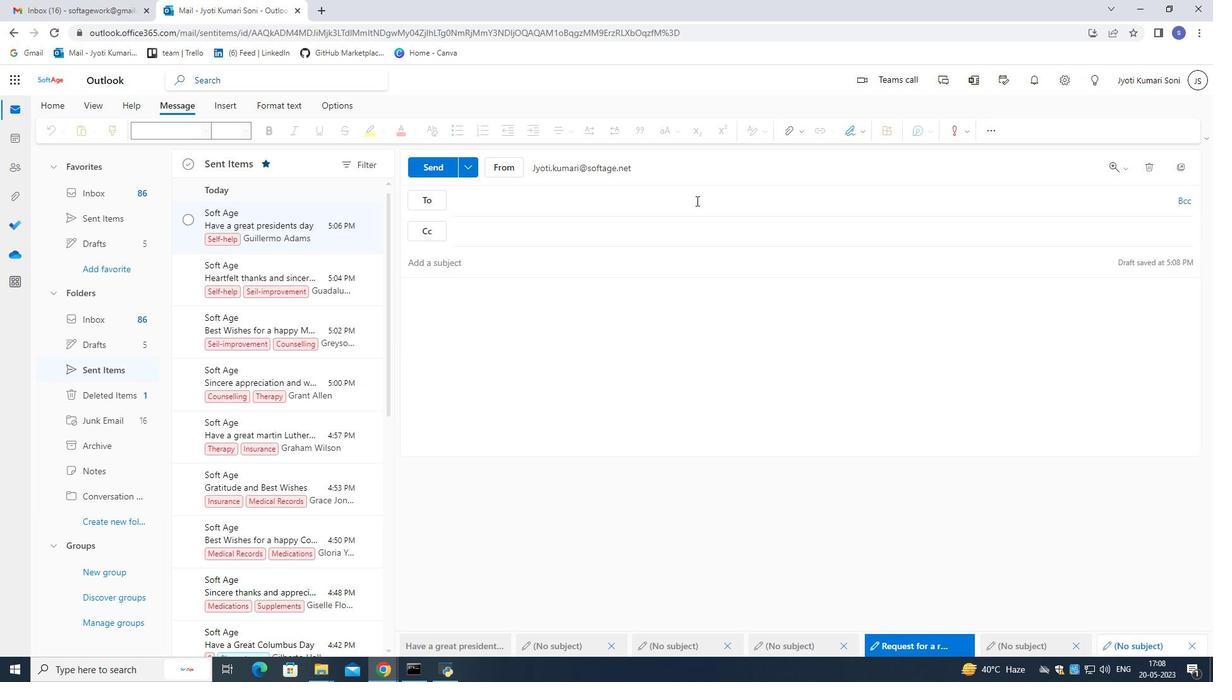 
Action: Key pressed softage.2<Key.shift>@softage.net
Screenshot: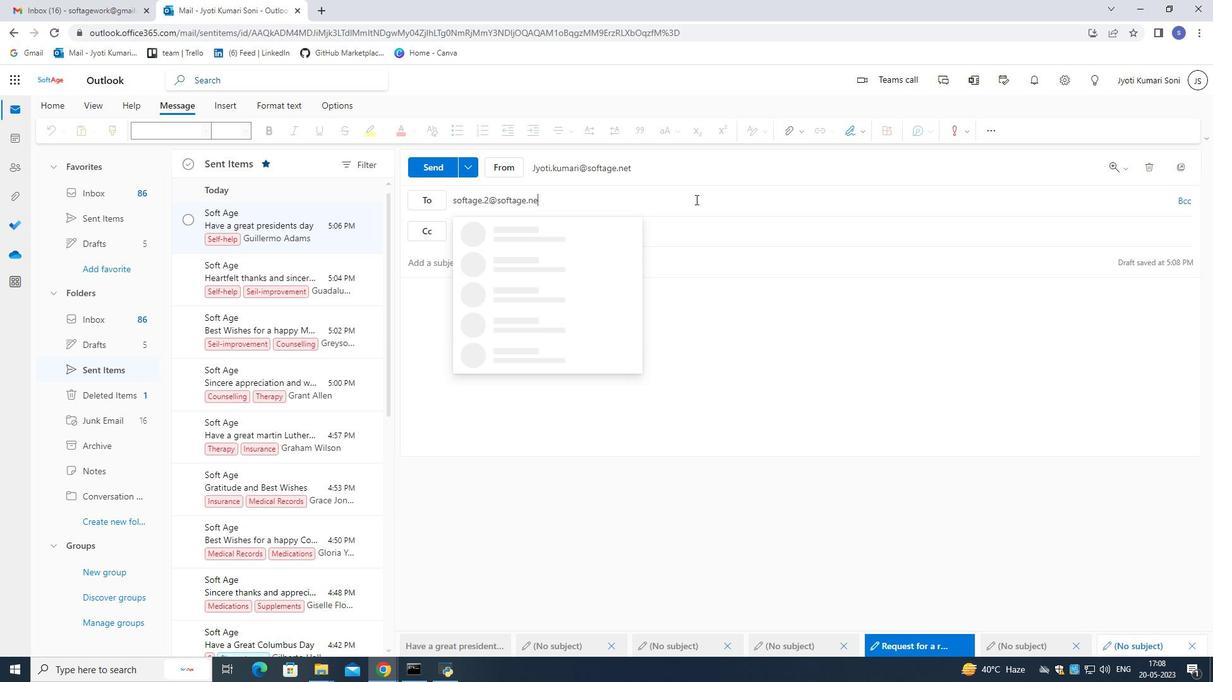 
Action: Mouse moved to (605, 228)
Screenshot: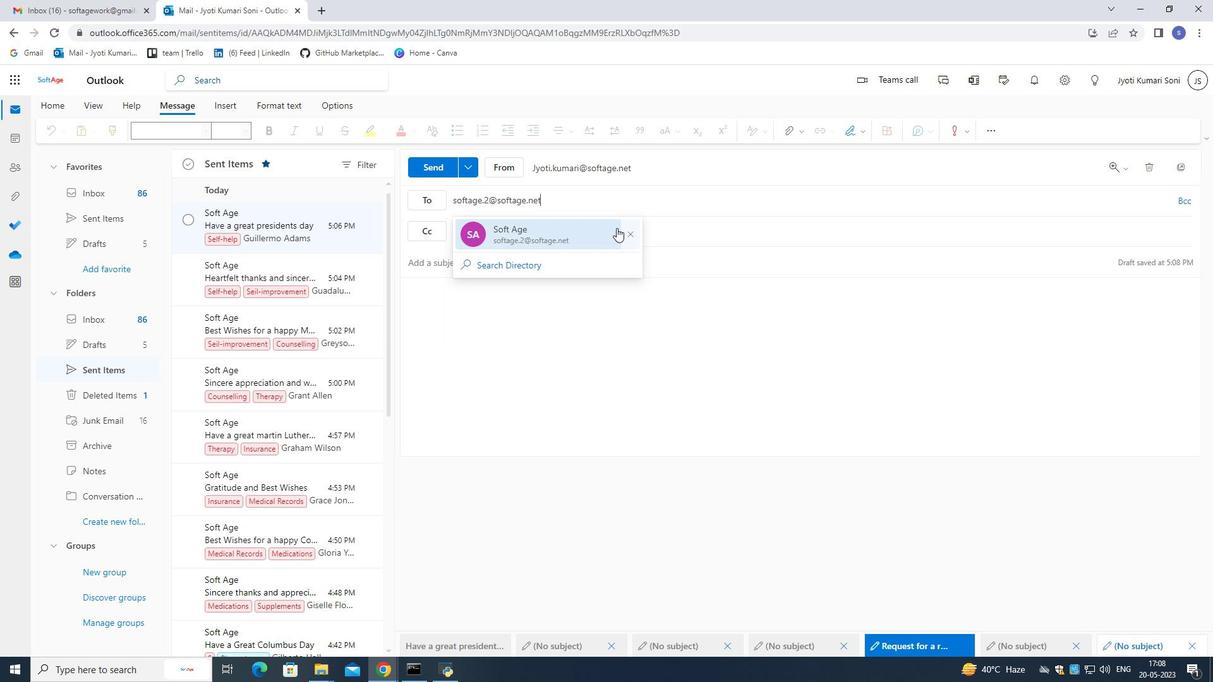 
Action: Mouse pressed left at (605, 228)
Screenshot: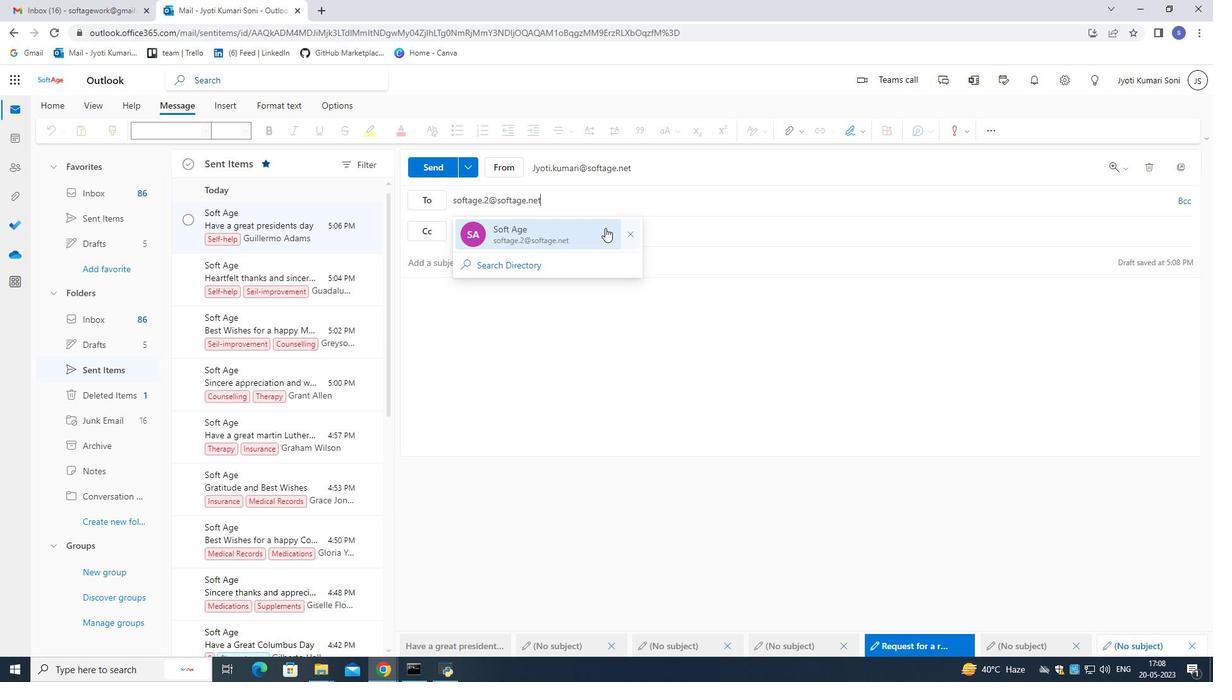 
Action: Mouse moved to (604, 247)
Screenshot: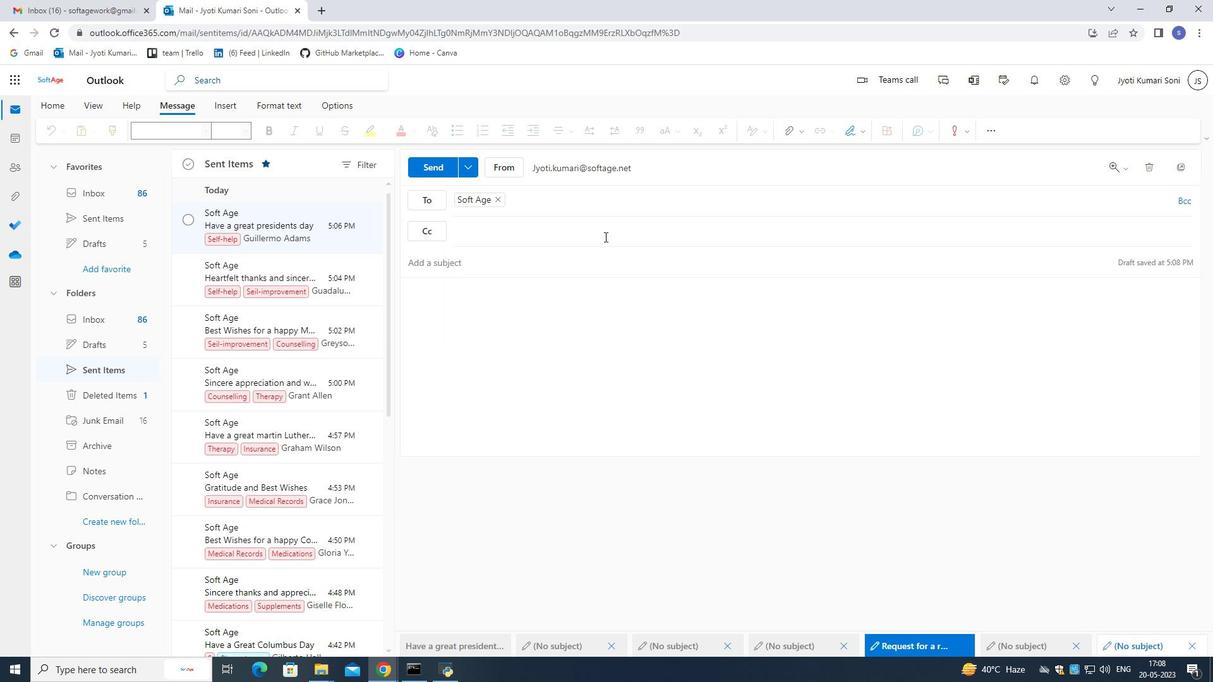 
Action: Mouse pressed left at (604, 247)
Screenshot: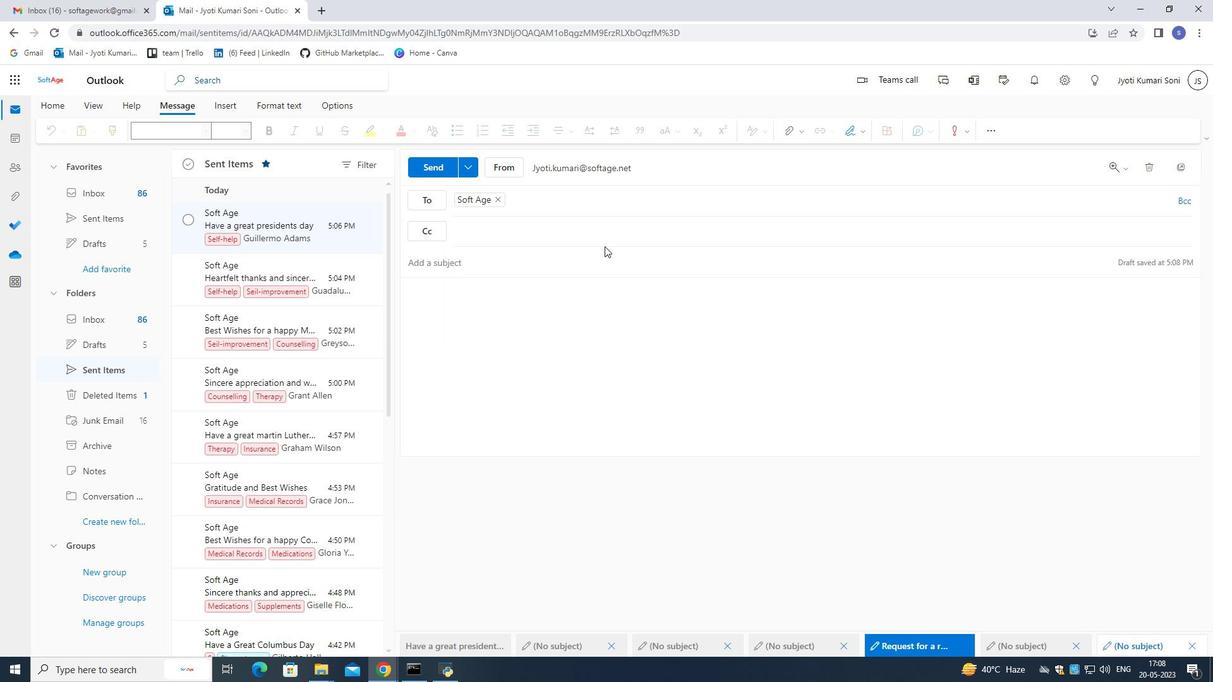 
Action: Mouse moved to (607, 257)
Screenshot: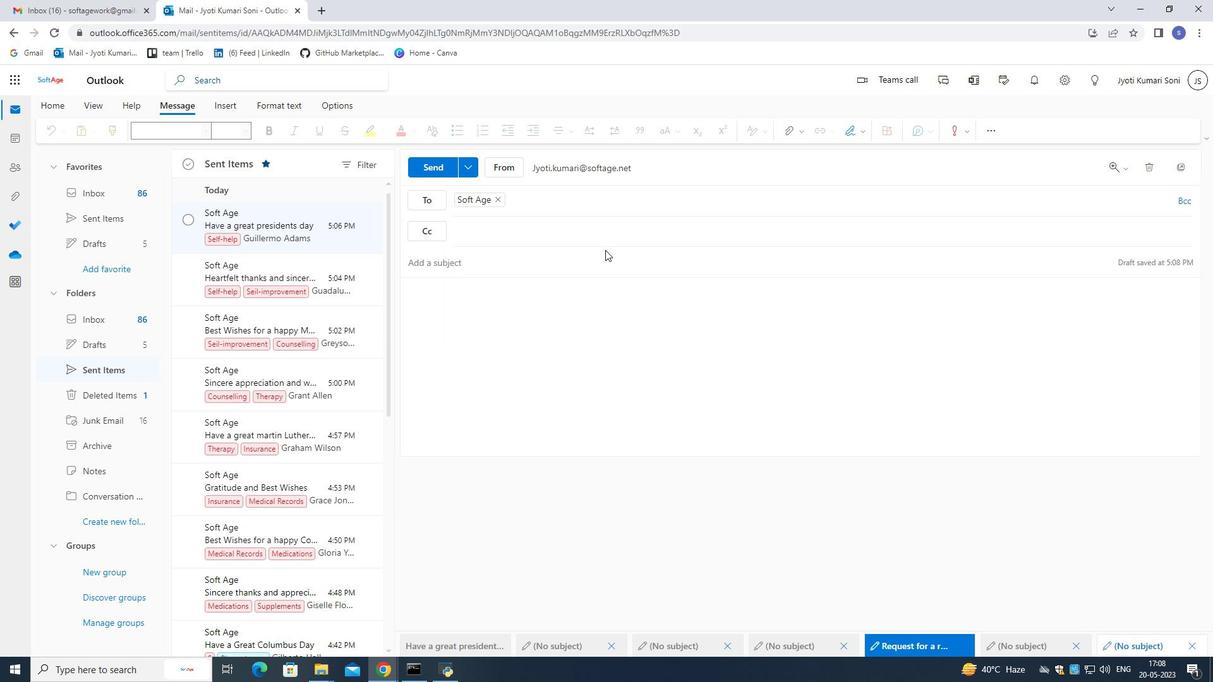 
Action: Mouse pressed left at (607, 257)
Screenshot: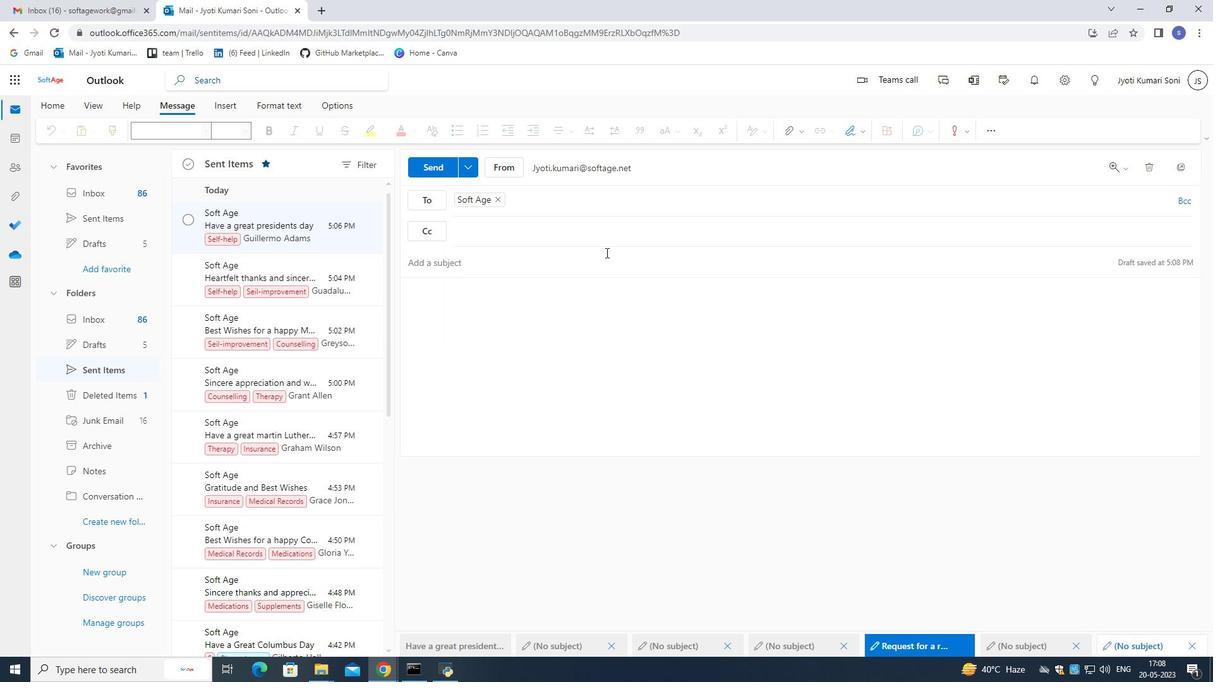 
Action: Key pressed <Key.shift>Warm<Key.space>thanks<Key.space>and<Key.space>appreciation
Screenshot: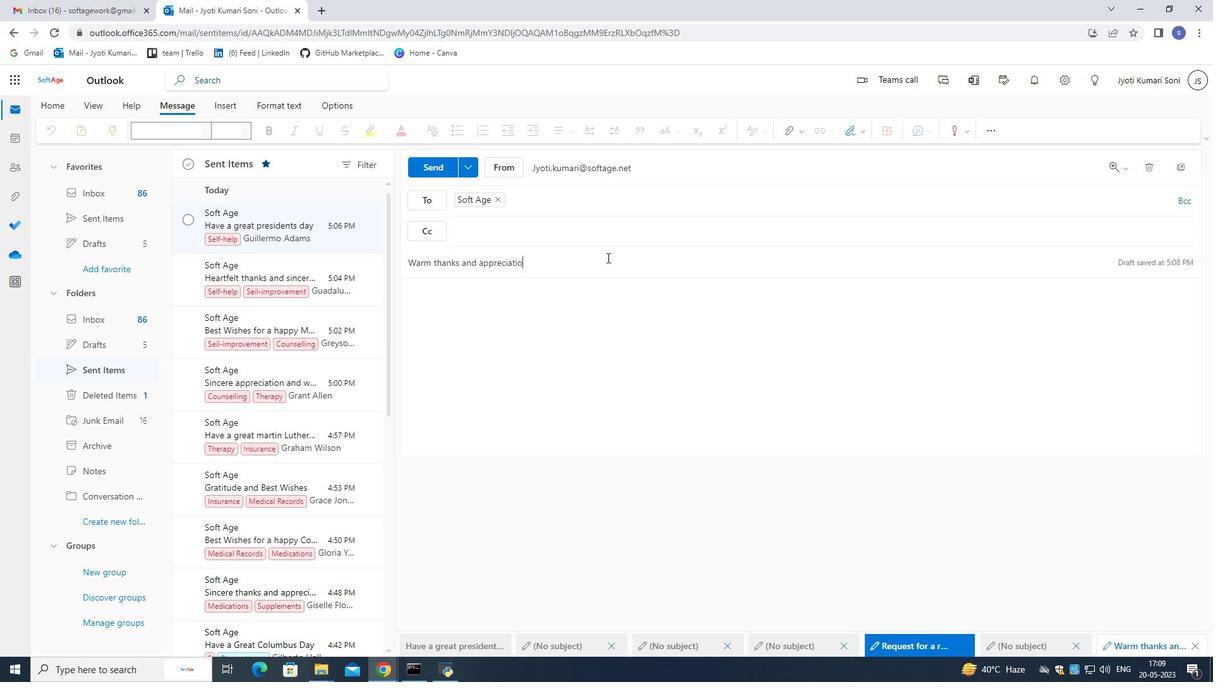 
Action: Mouse moved to (602, 319)
Screenshot: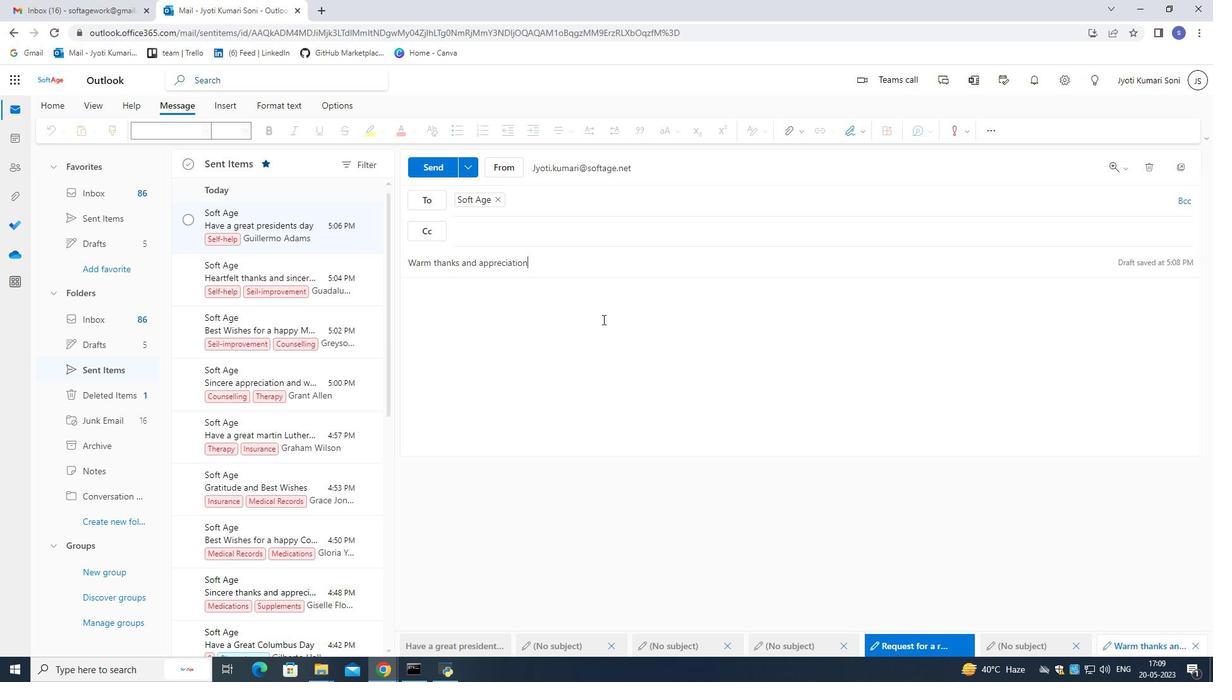 
Action: Mouse scrolled (602, 319) with delta (0, 0)
Screenshot: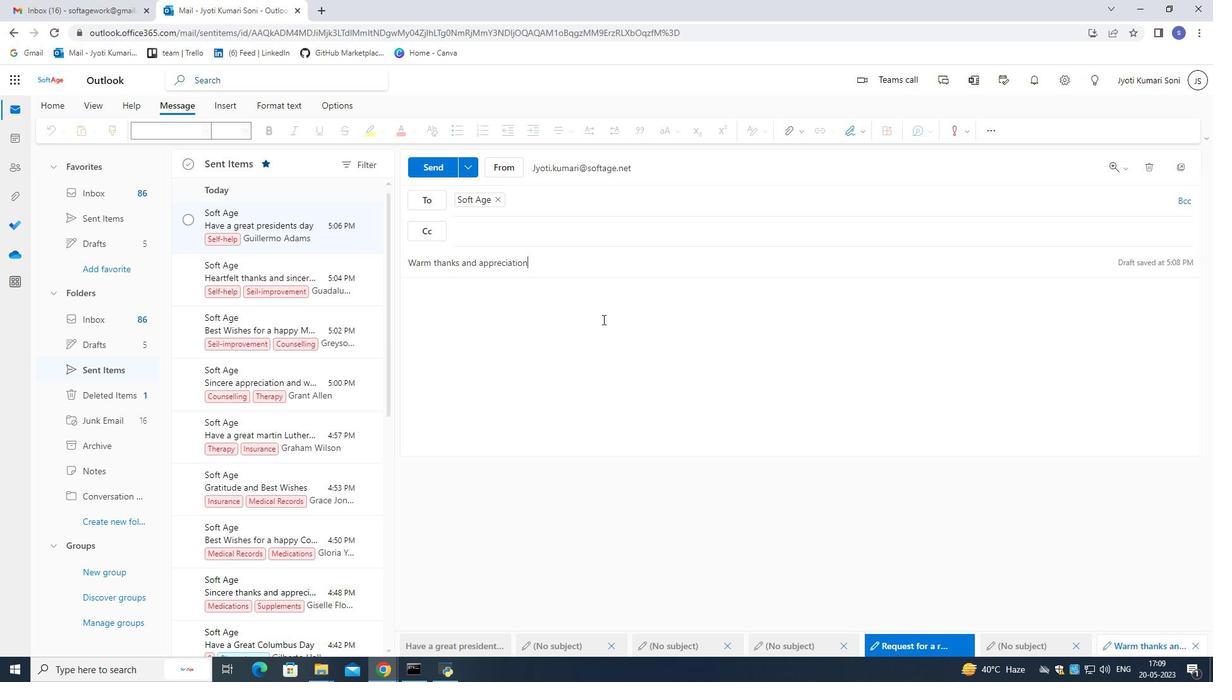 
Action: Mouse scrolled (602, 319) with delta (0, 0)
Screenshot: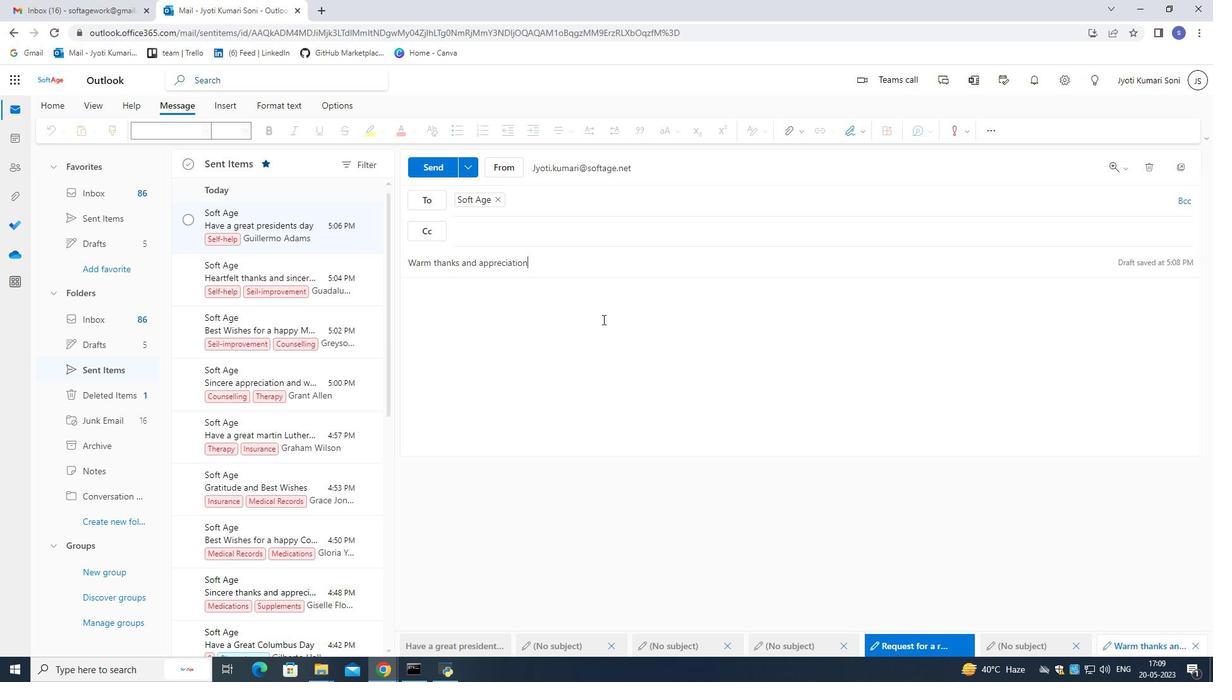 
Action: Mouse scrolled (602, 320) with delta (0, 0)
Screenshot: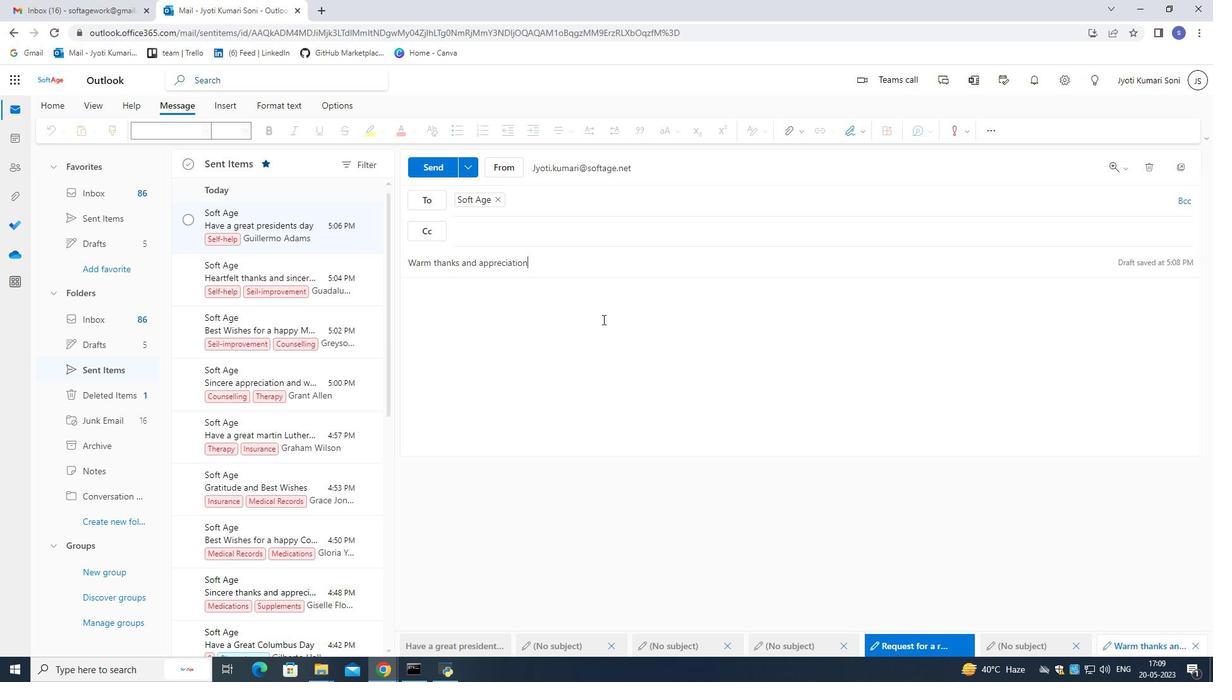 
Action: Mouse scrolled (602, 320) with delta (0, 0)
Screenshot: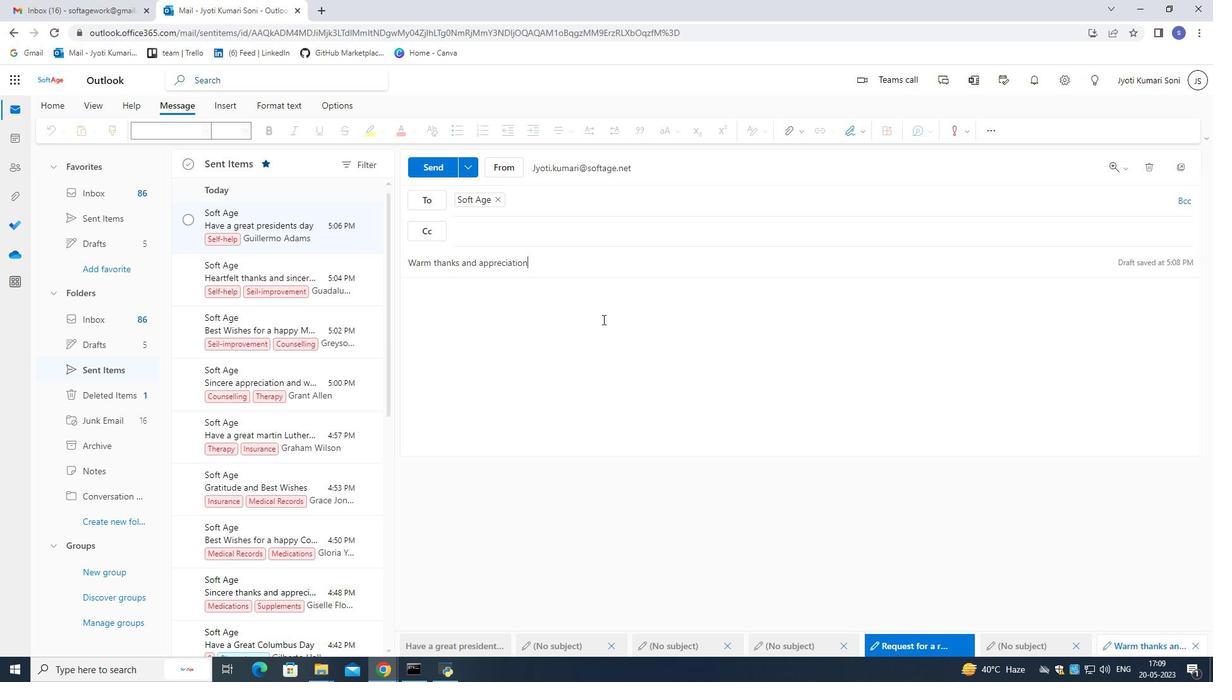 
Action: Mouse scrolled (602, 320) with delta (0, 0)
Screenshot: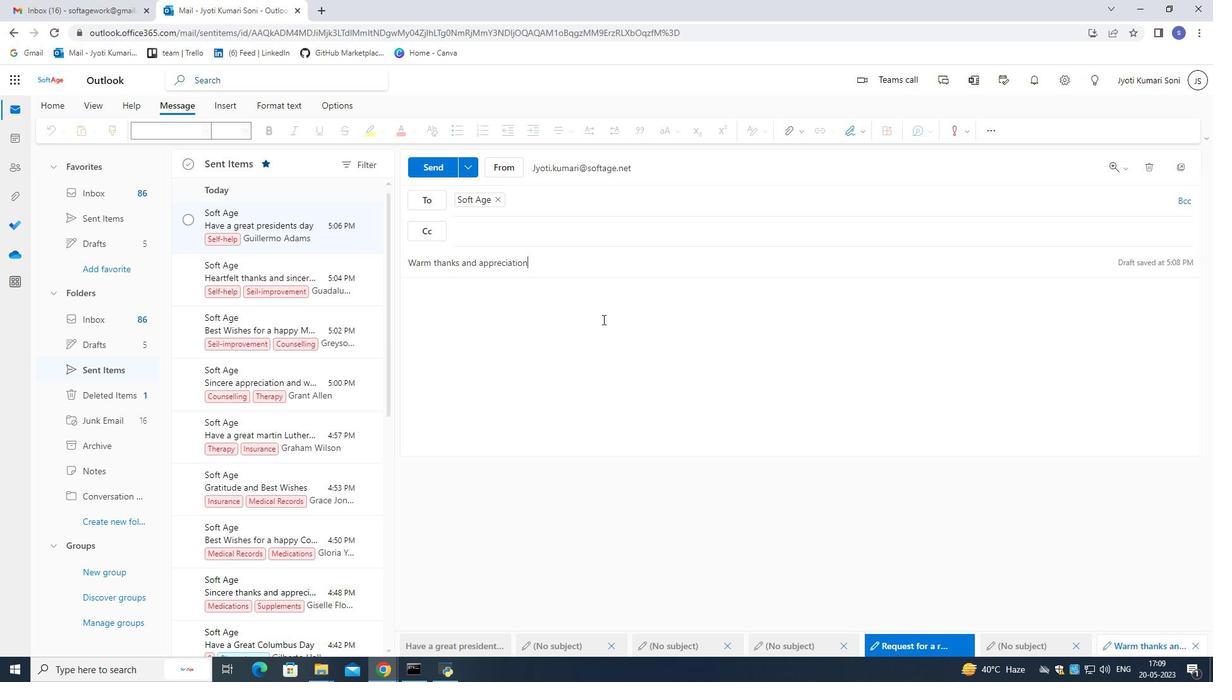 
Action: Mouse scrolled (602, 320) with delta (0, 0)
Screenshot: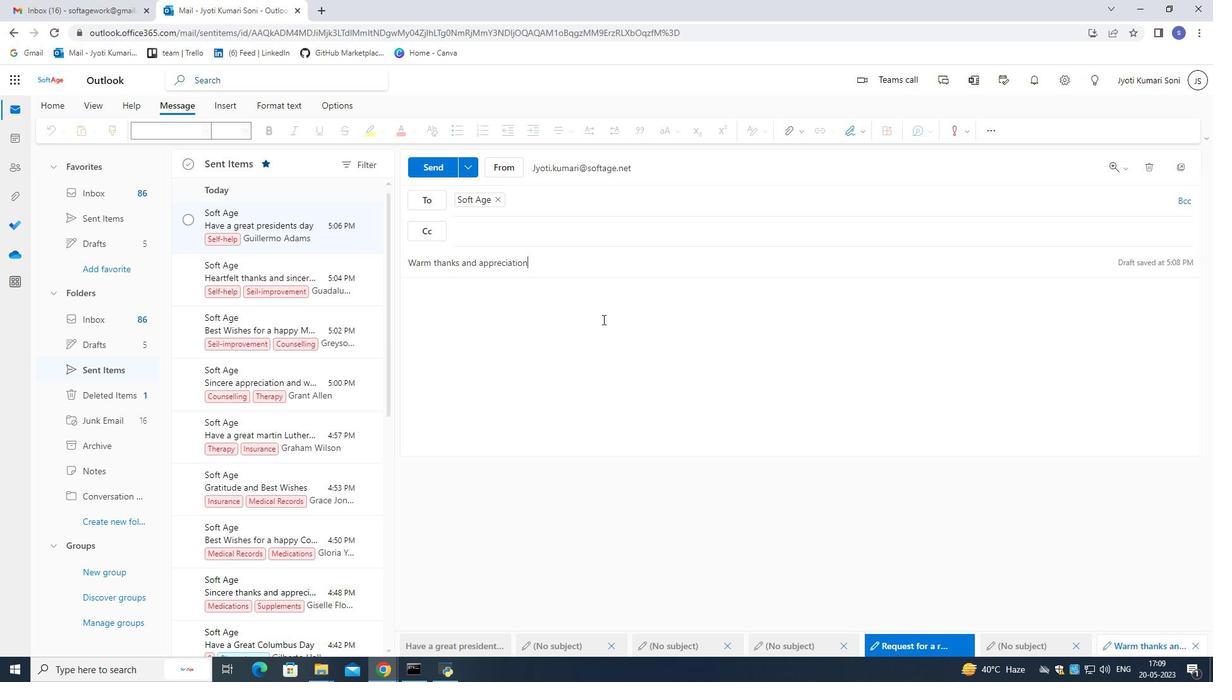 
Action: Mouse scrolled (602, 320) with delta (0, 0)
Screenshot: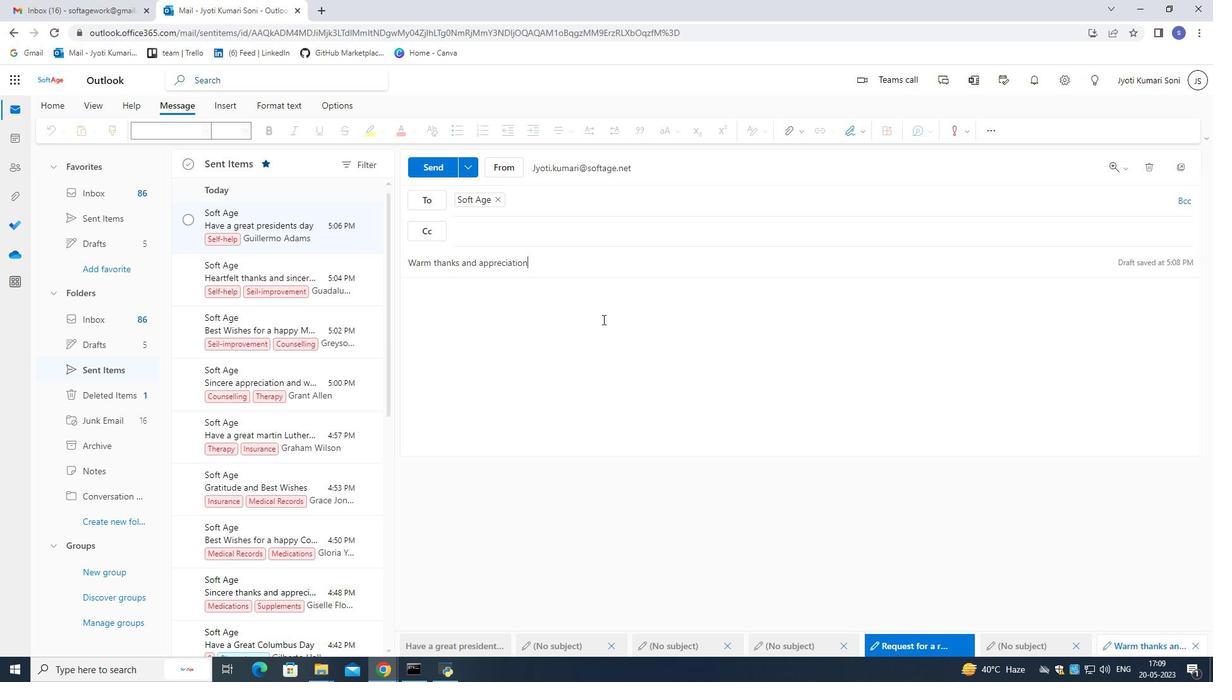 
Action: Mouse scrolled (602, 319) with delta (0, 0)
Screenshot: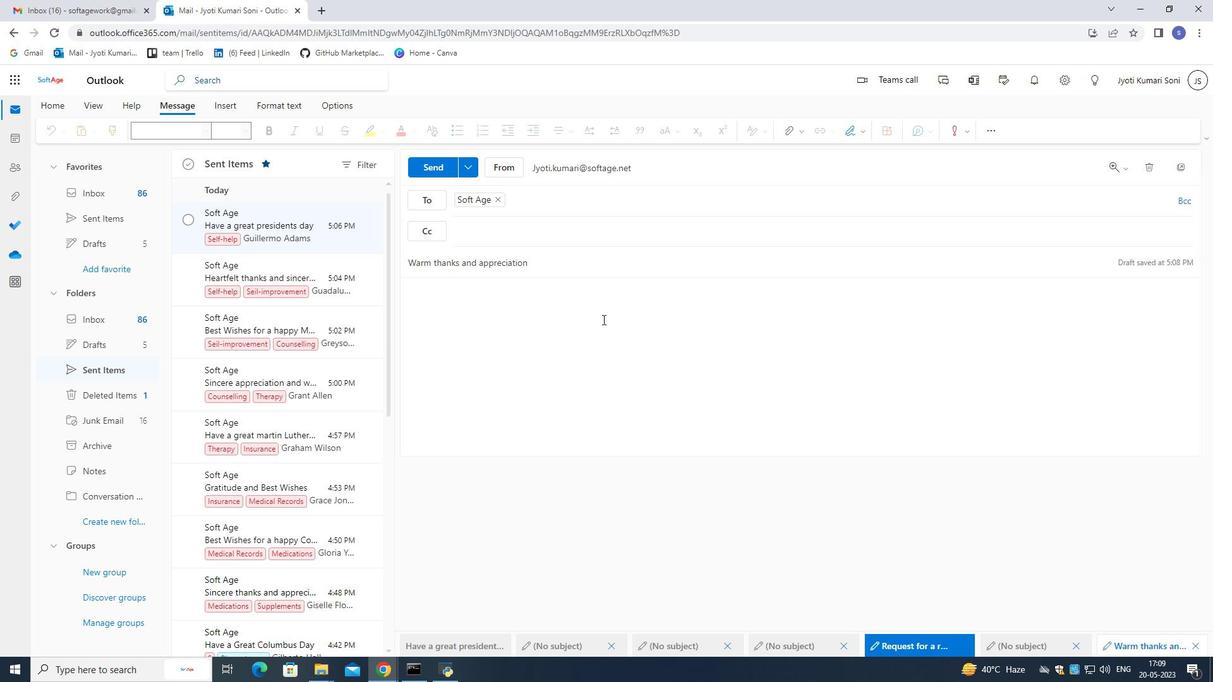 
Action: Mouse scrolled (602, 319) with delta (0, 0)
Screenshot: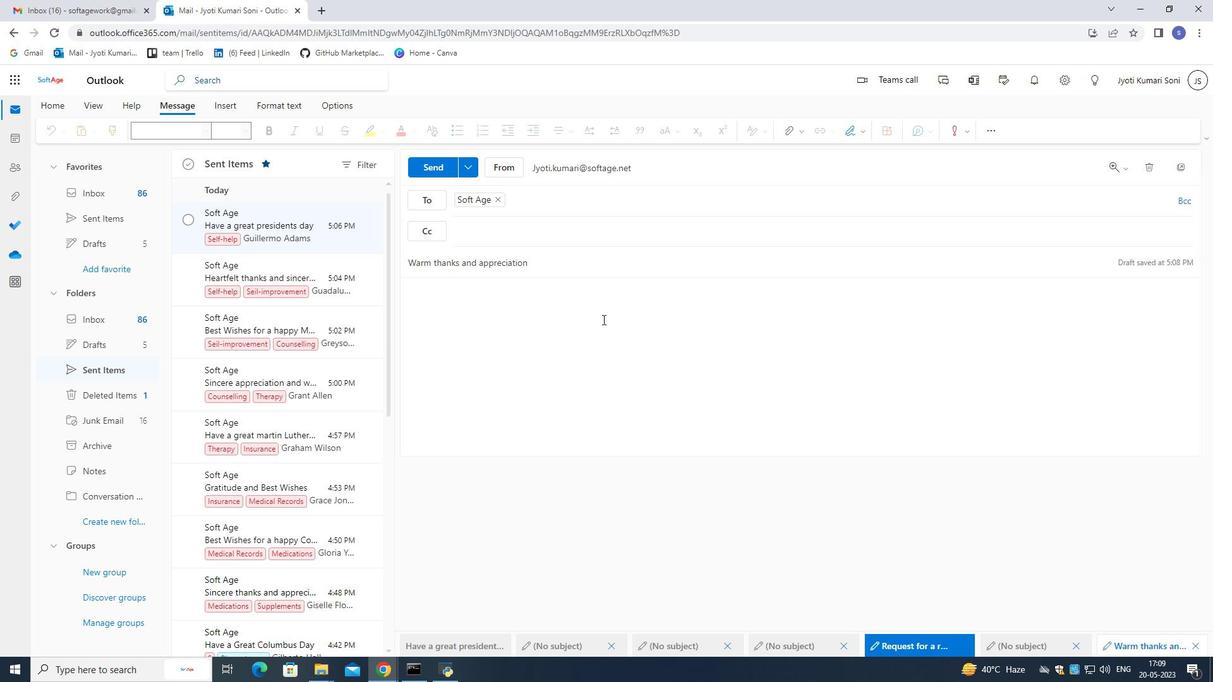 
Action: Mouse scrolled (602, 319) with delta (0, 0)
Screenshot: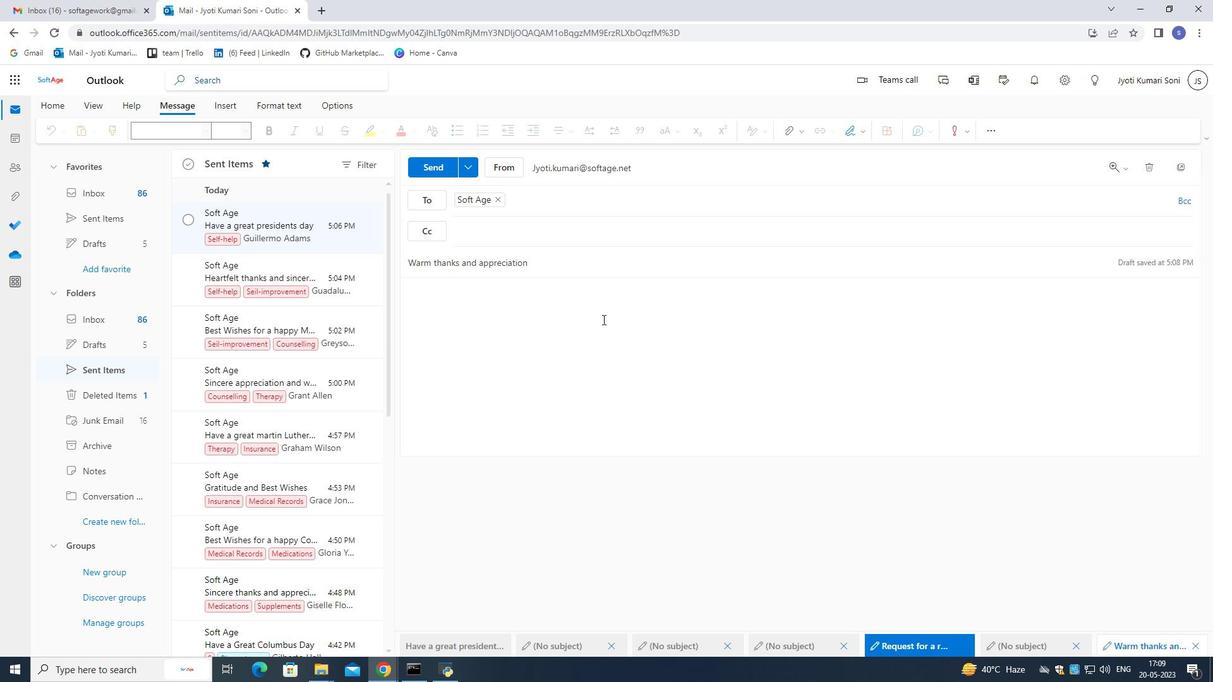
Action: Mouse scrolled (602, 319) with delta (0, 0)
Screenshot: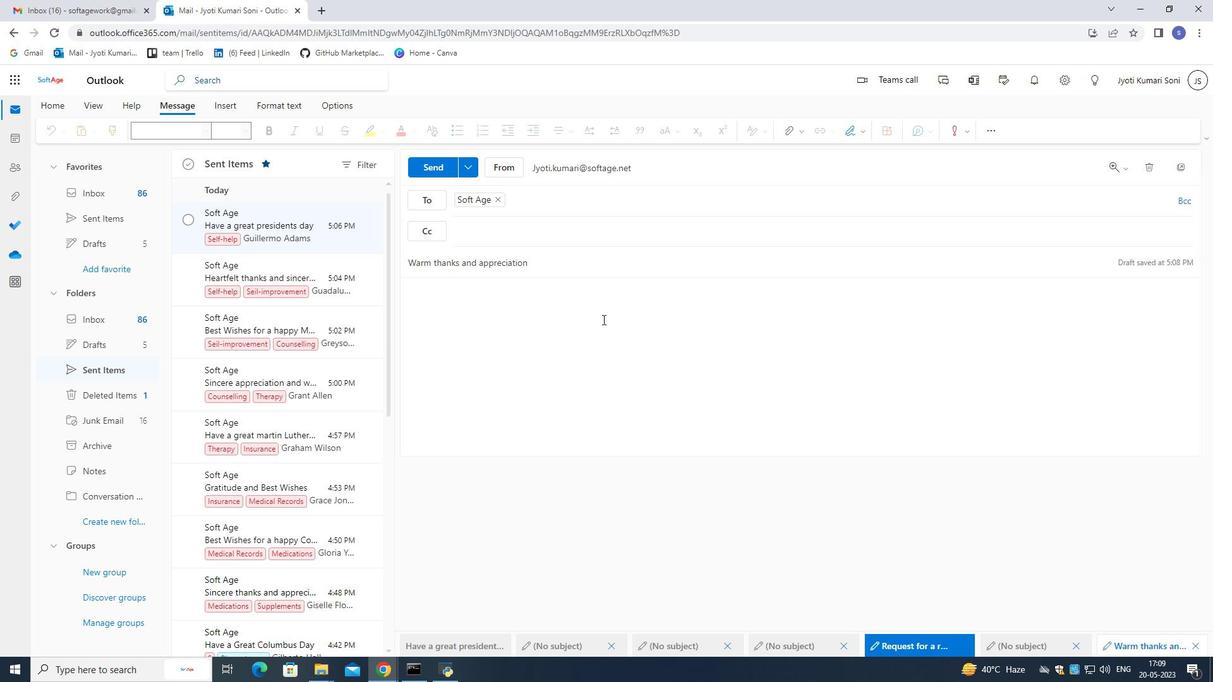 
Action: Mouse moved to (427, 171)
Screenshot: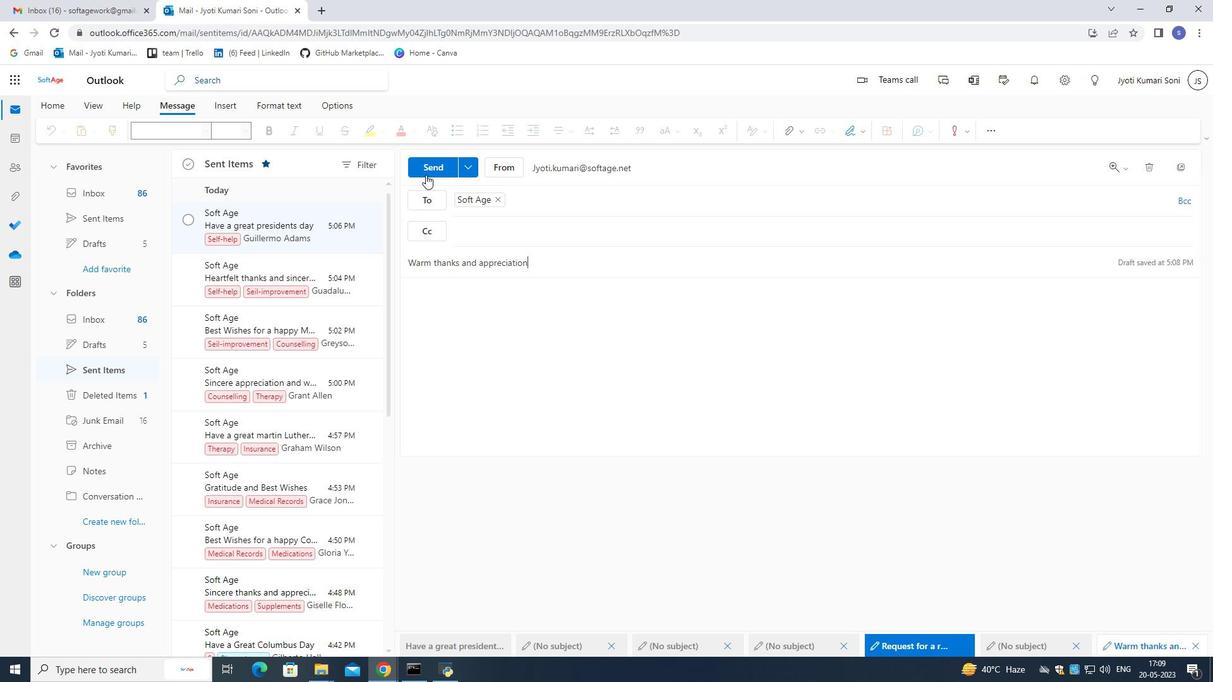 
Action: Mouse pressed left at (427, 171)
Screenshot: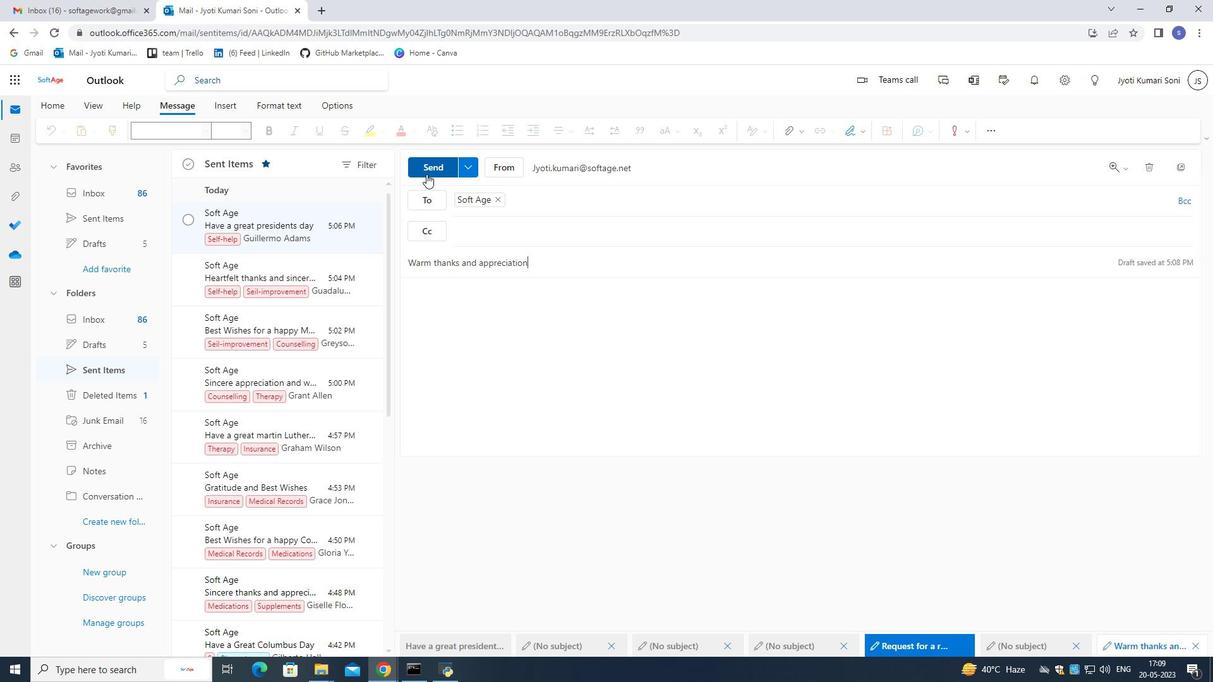 
Action: Mouse moved to (290, 216)
Screenshot: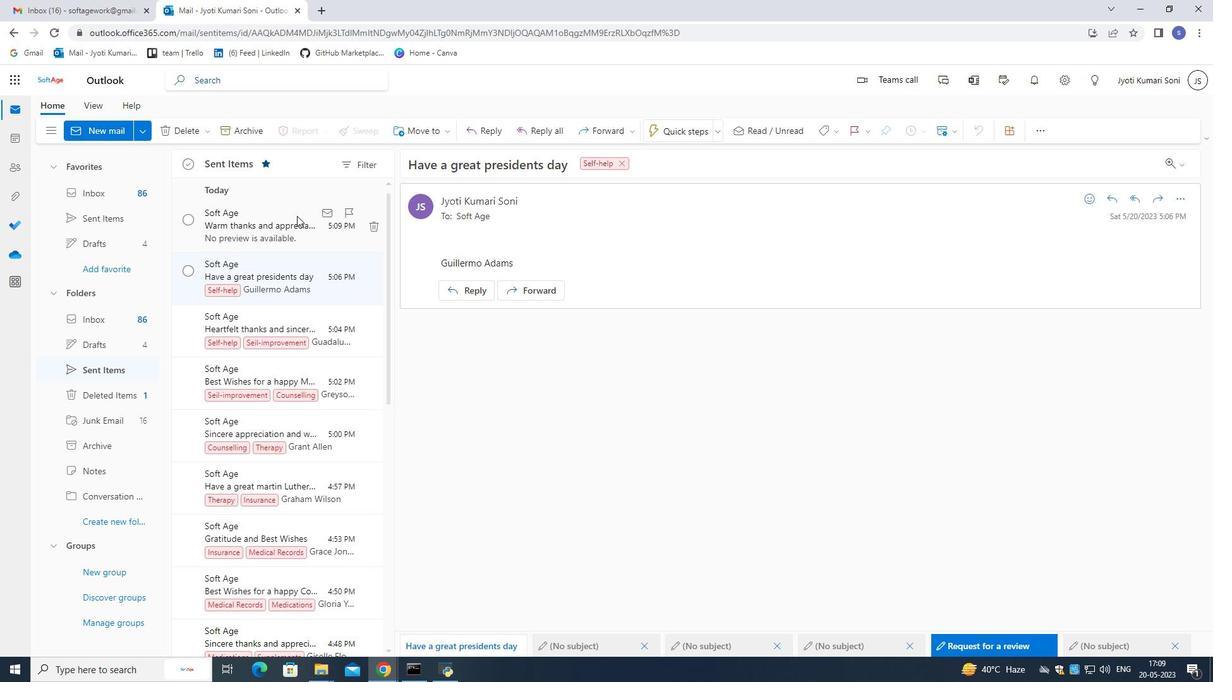 
Action: Mouse pressed left at (290, 216)
Screenshot: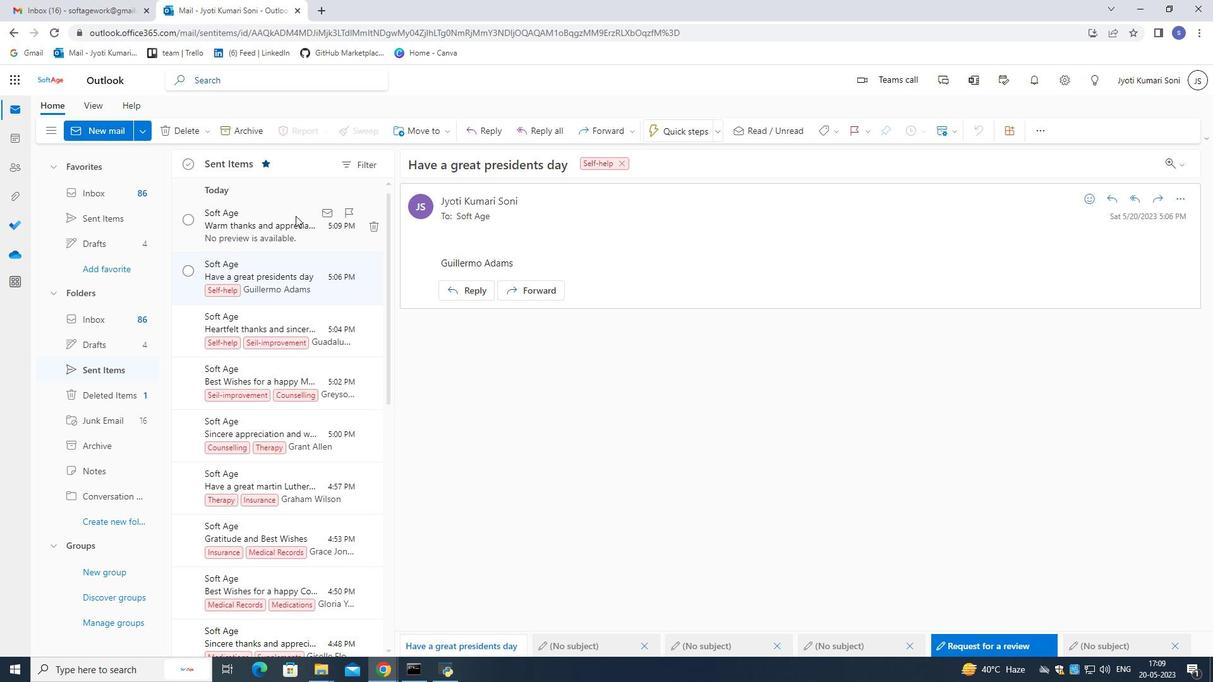 
Action: Mouse moved to (832, 136)
Screenshot: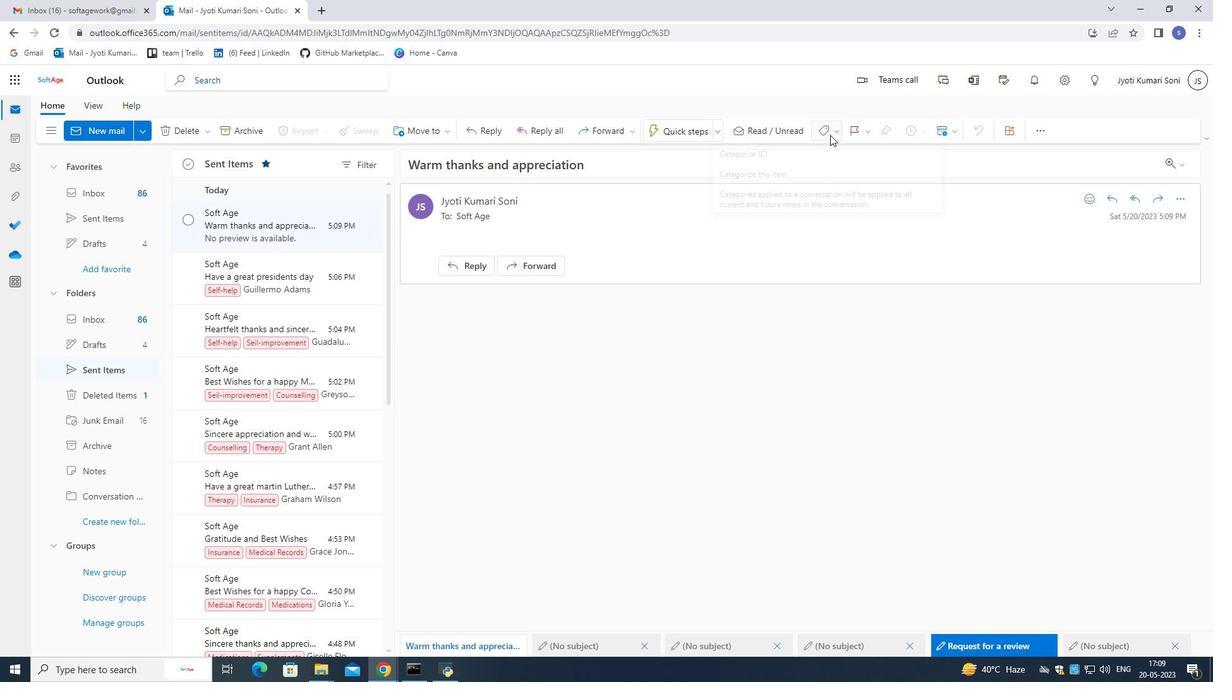 
Action: Mouse pressed left at (832, 136)
Screenshot: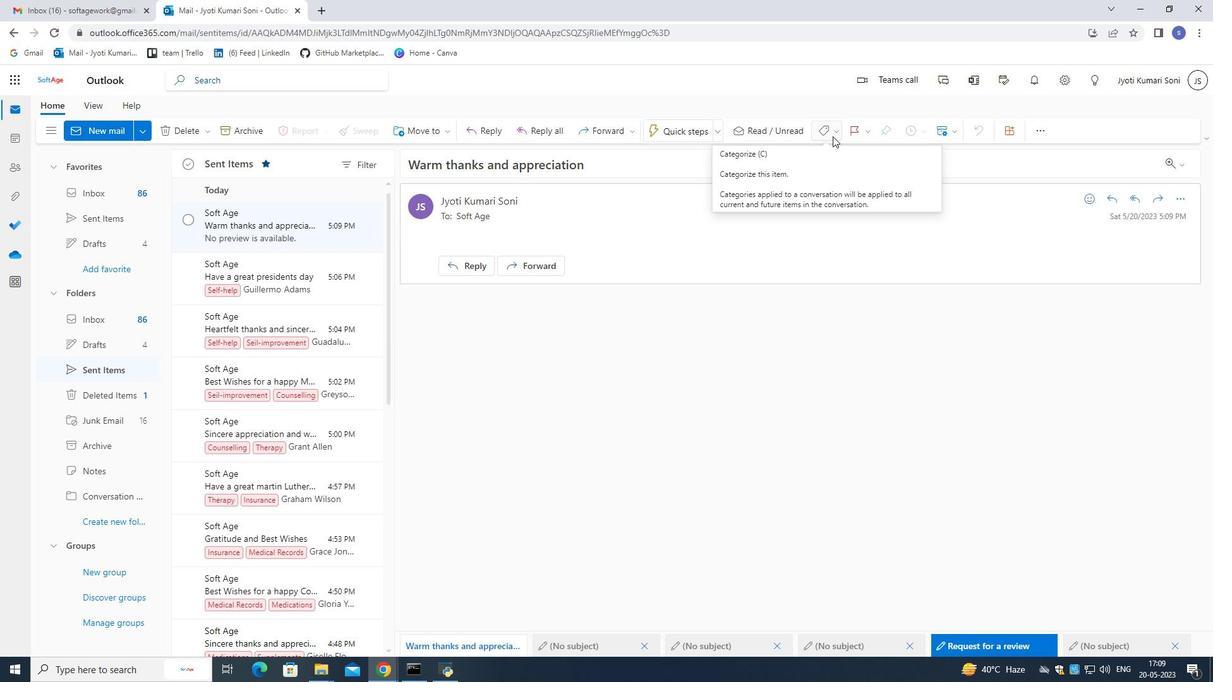 
Action: Mouse moved to (786, 338)
Screenshot: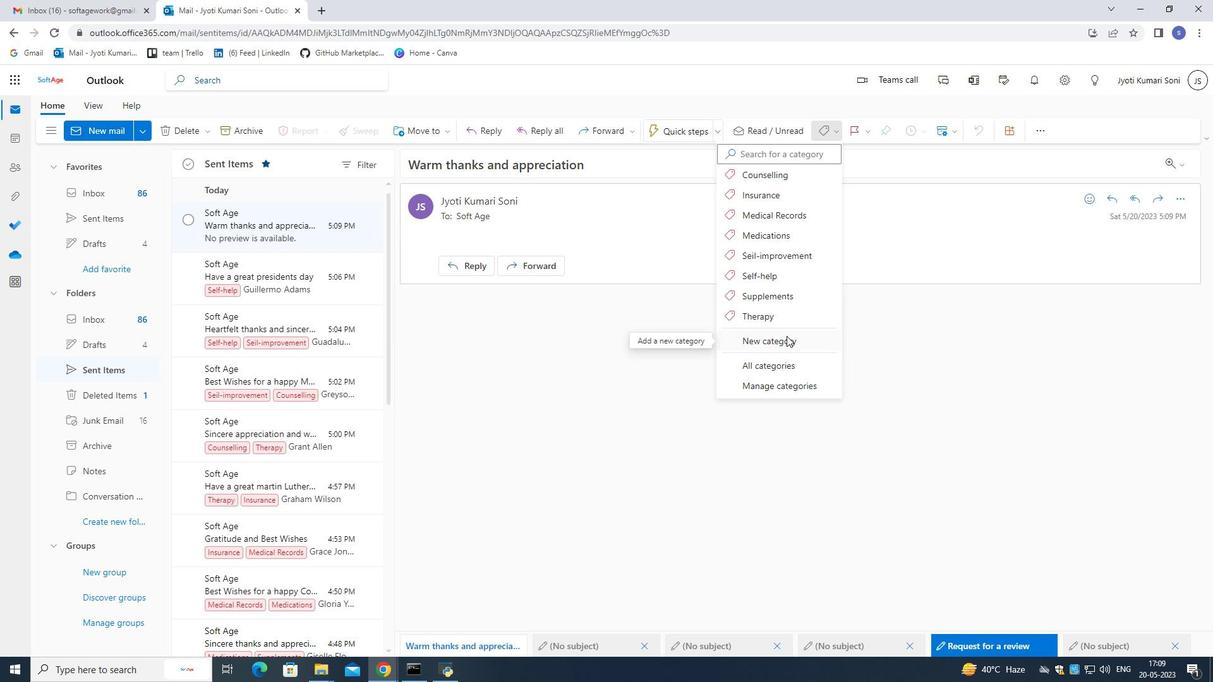
Action: Mouse pressed left at (786, 338)
Screenshot: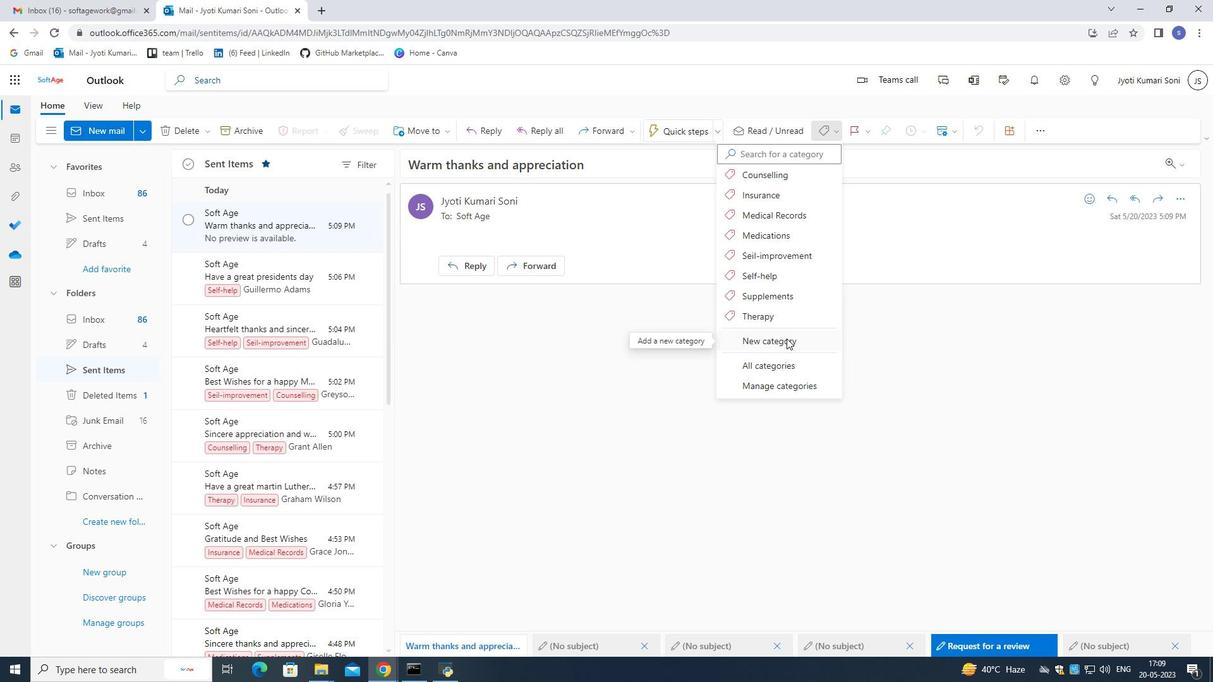
Action: Key pressed <Key.shift><Key.shift><Key.shift><Key.shift><Key.shift>Goals
Screenshot: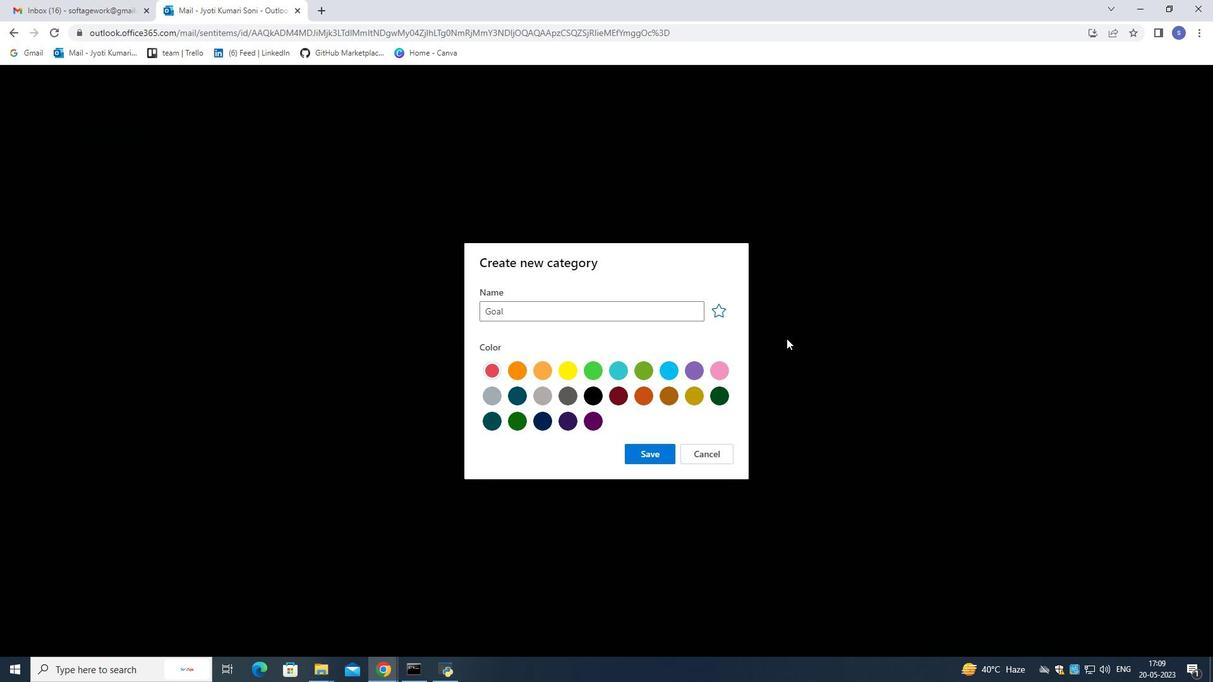 
Action: Mouse moved to (635, 453)
Screenshot: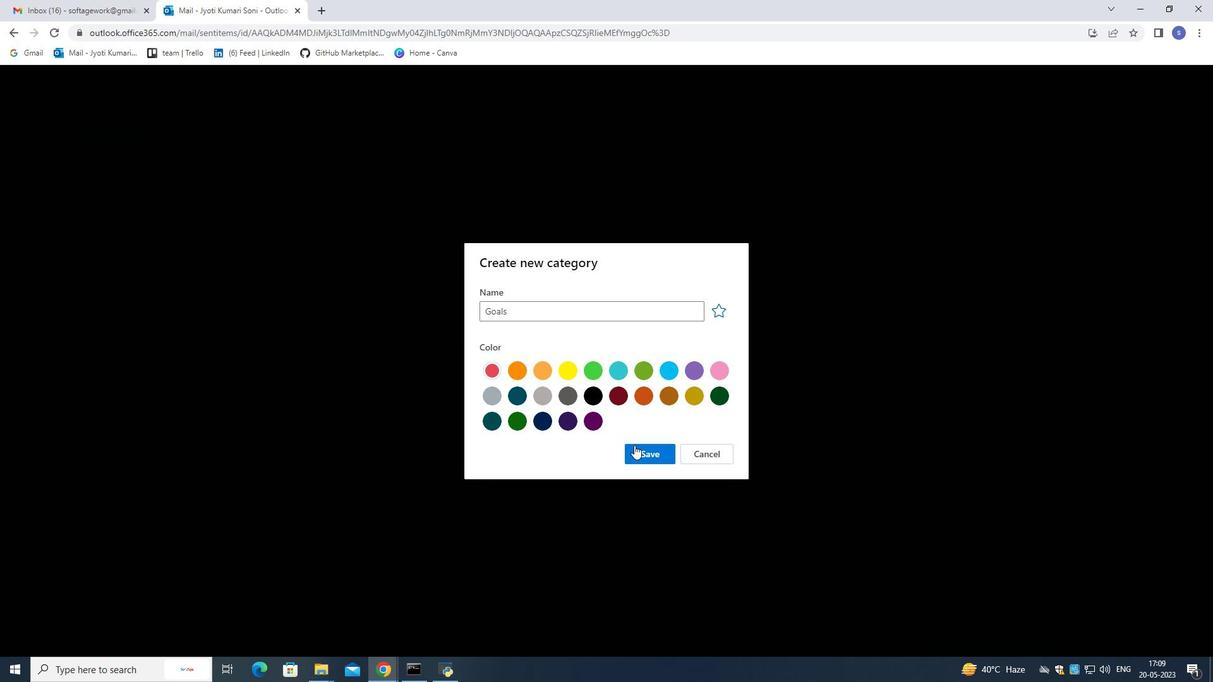 
Action: Mouse pressed left at (635, 453)
Screenshot: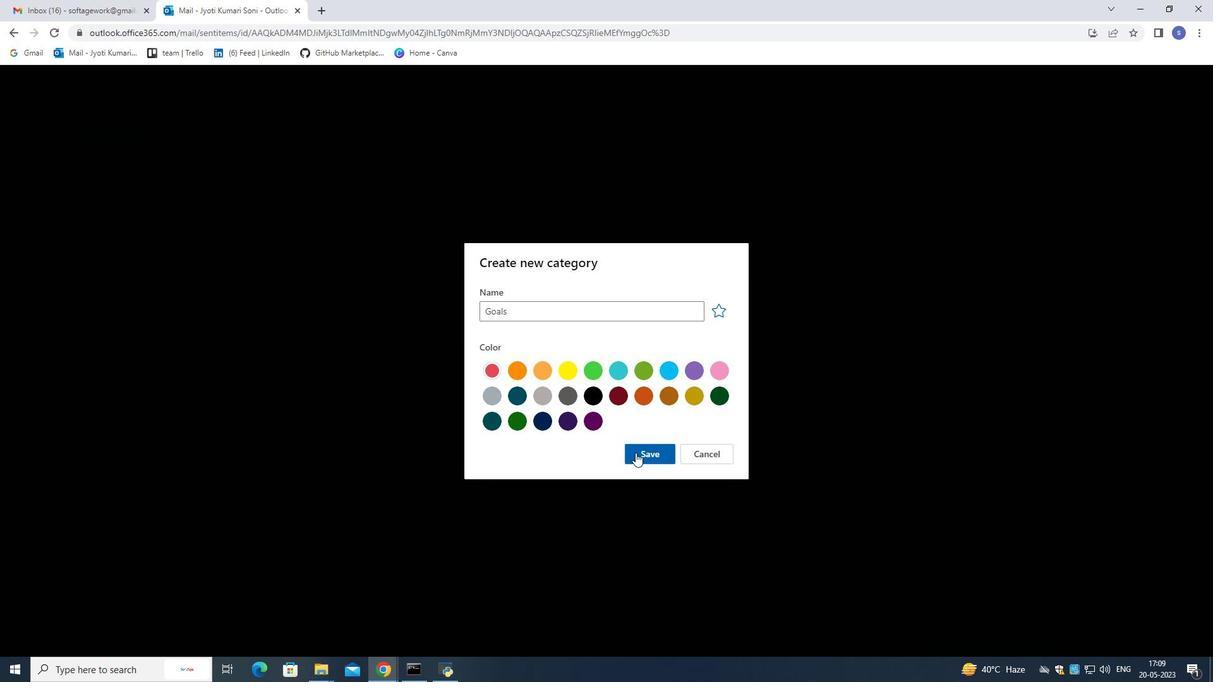 
Action: Mouse moved to (829, 137)
Screenshot: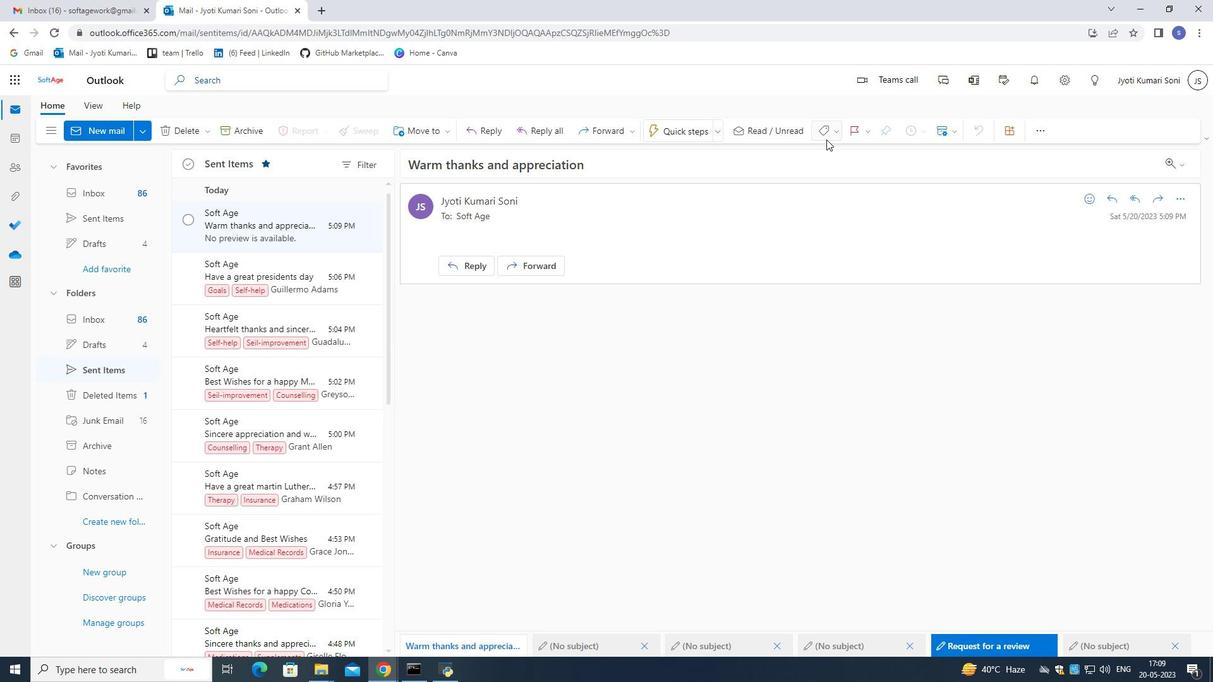 
Action: Mouse pressed left at (829, 137)
Screenshot: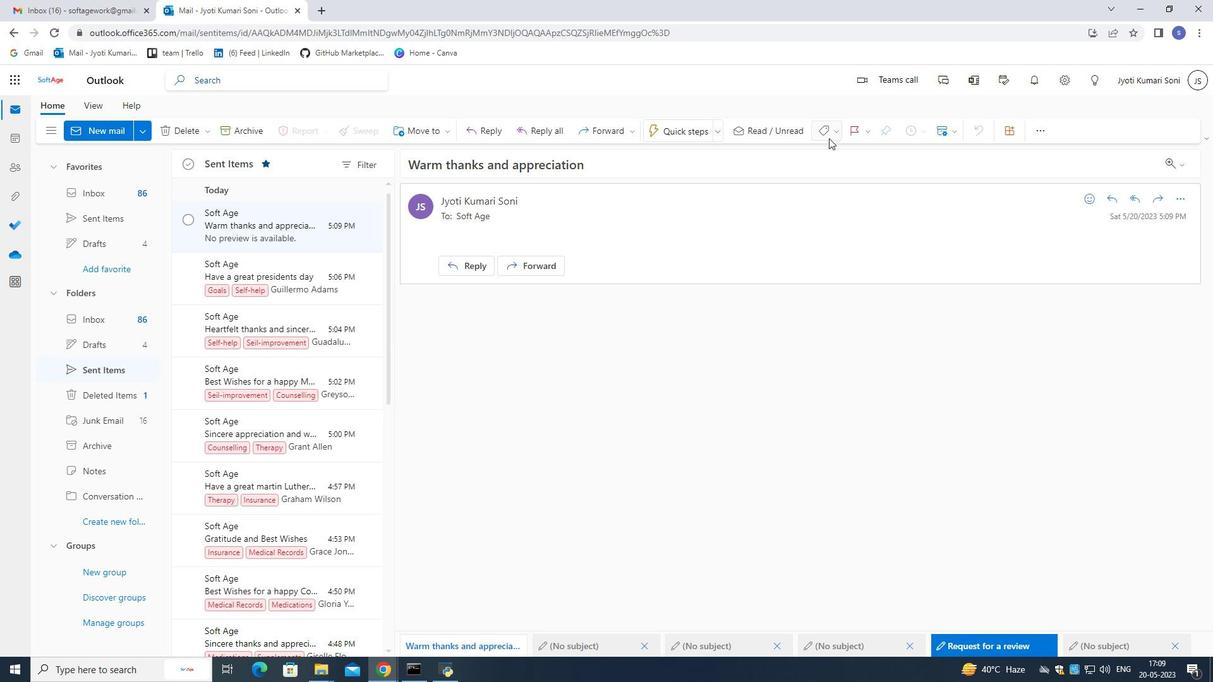 
Action: Mouse moved to (790, 192)
Screenshot: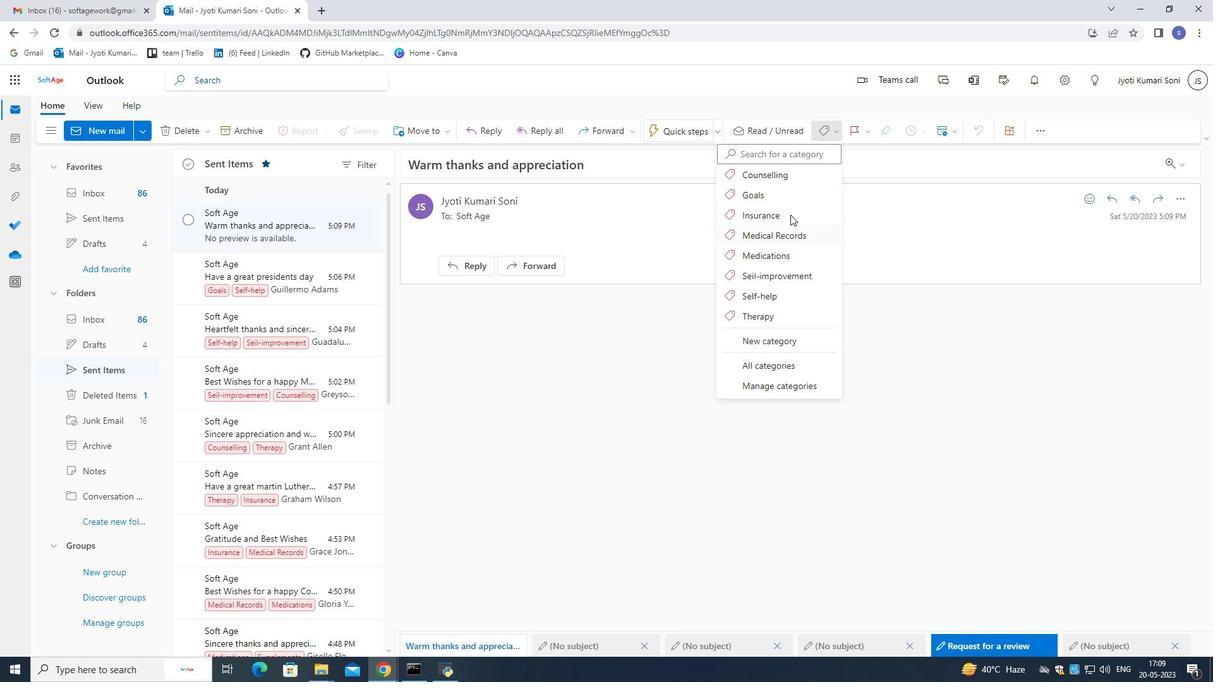 
Action: Mouse pressed left at (790, 192)
Screenshot: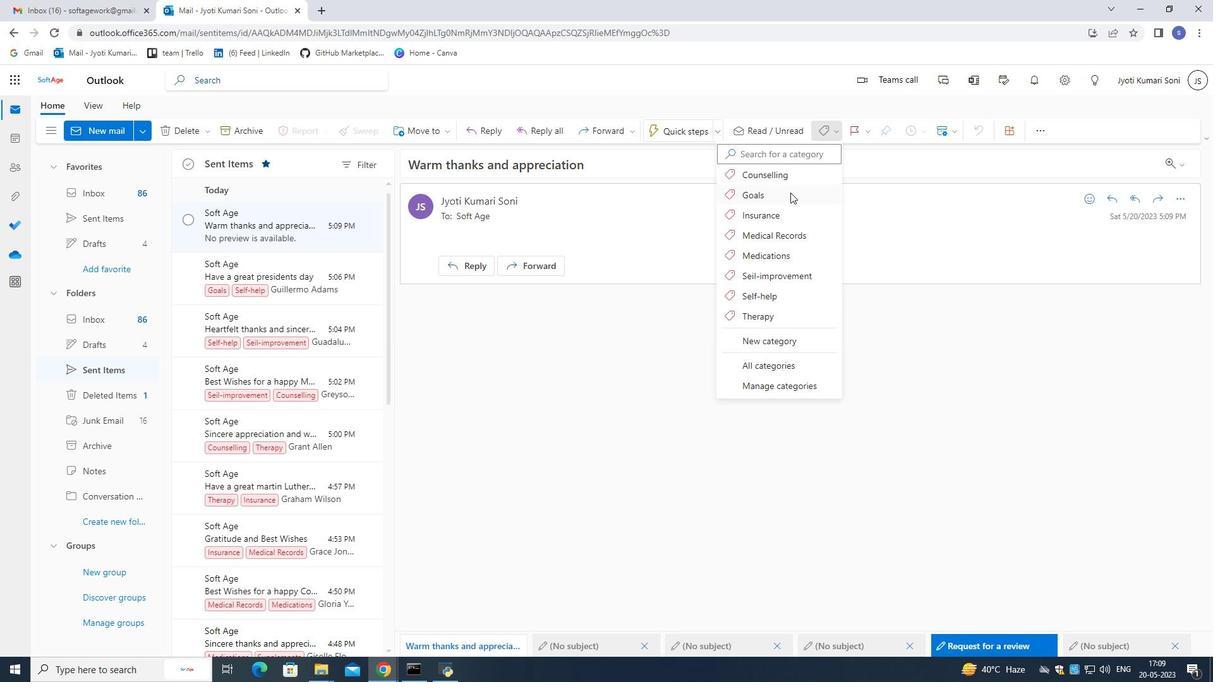 
Action: Mouse moved to (611, 168)
Screenshot: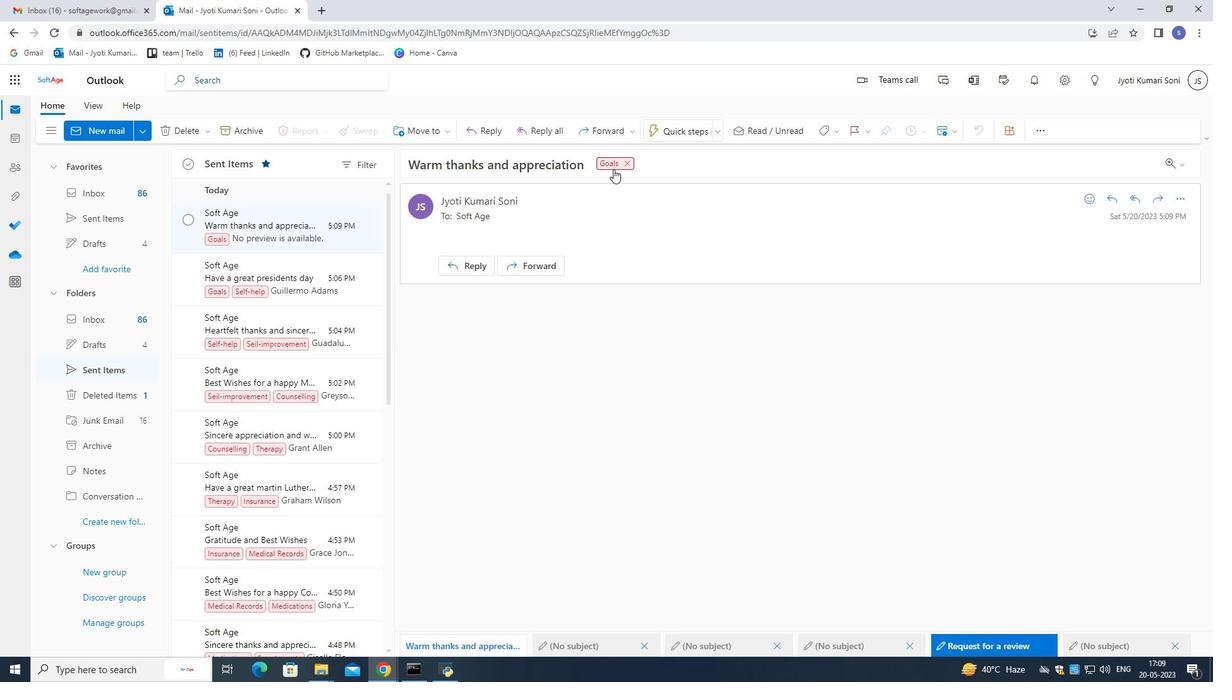 
